 Task: Look for space in Kurume, Japan from 4th June, 2023 to 8th June, 2023 for 2 adults in price range Rs.8000 to Rs.16000. Place can be private room with 1  bedroom having 1 bed and 1 bathroom. Property type can be house, flat, guest house, hotel. Booking option can be shelf check-in. Required host language is English.
Action: Mouse moved to (467, 111)
Screenshot: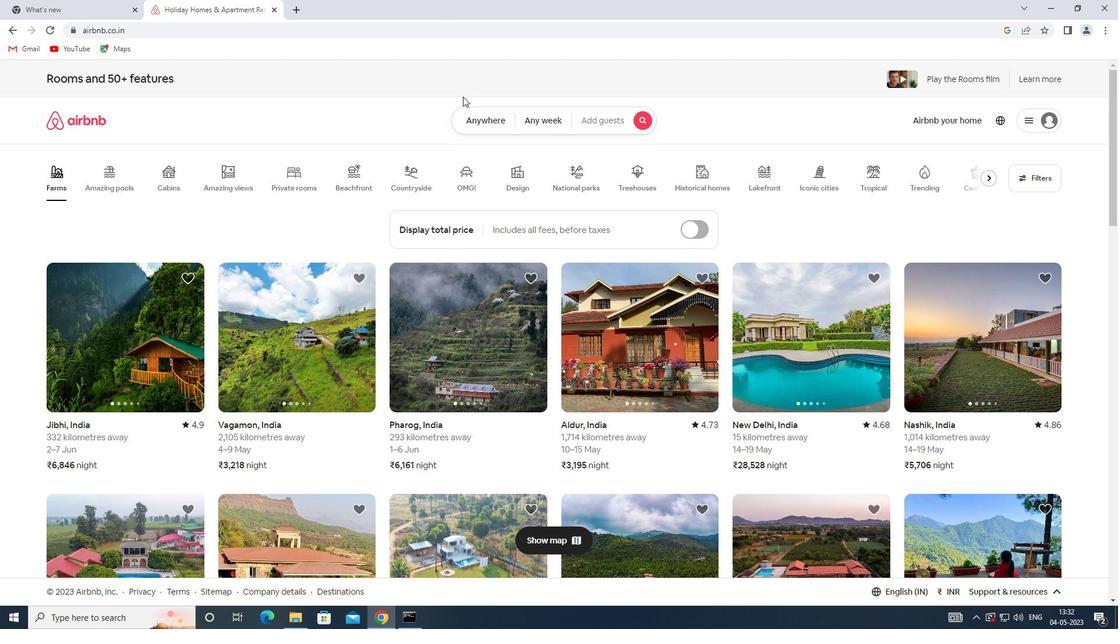 
Action: Mouse pressed left at (467, 111)
Screenshot: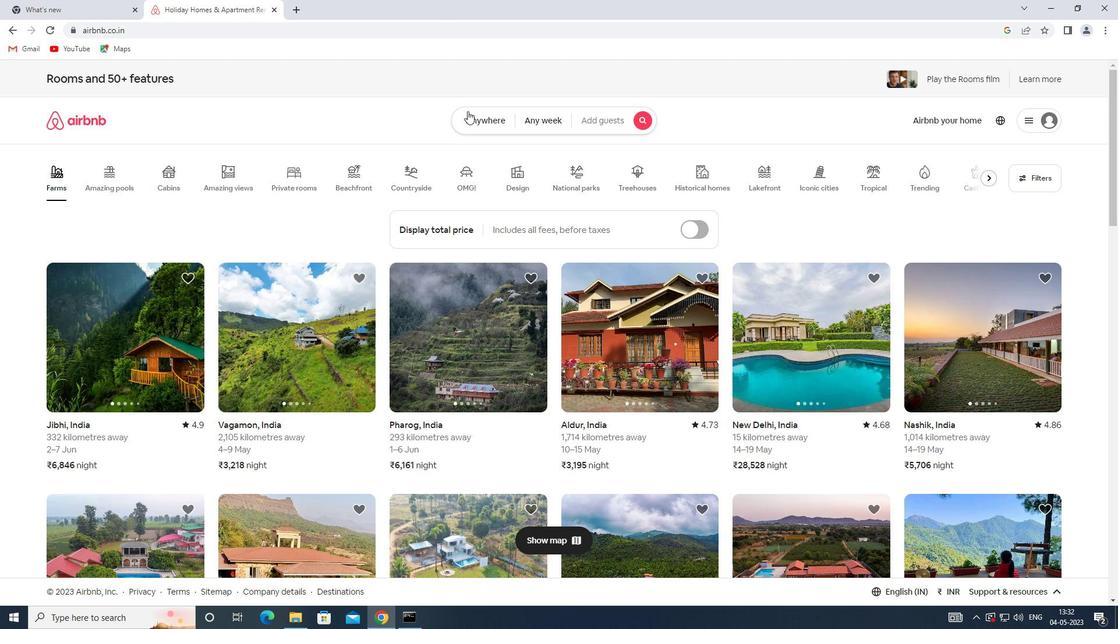 
Action: Mouse moved to (378, 155)
Screenshot: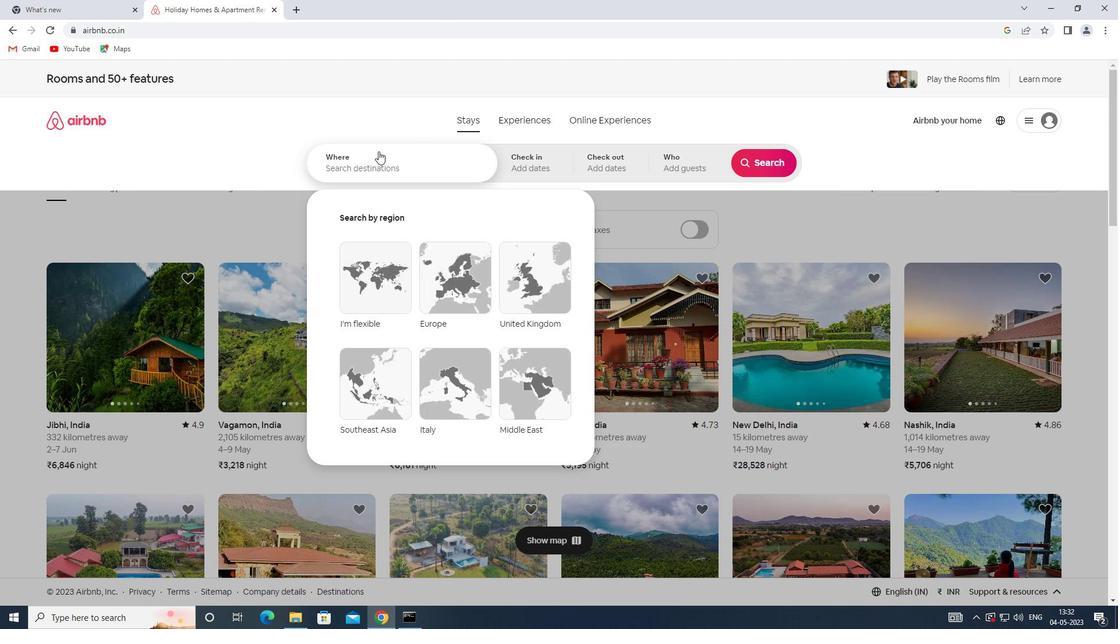 
Action: Mouse pressed left at (378, 155)
Screenshot: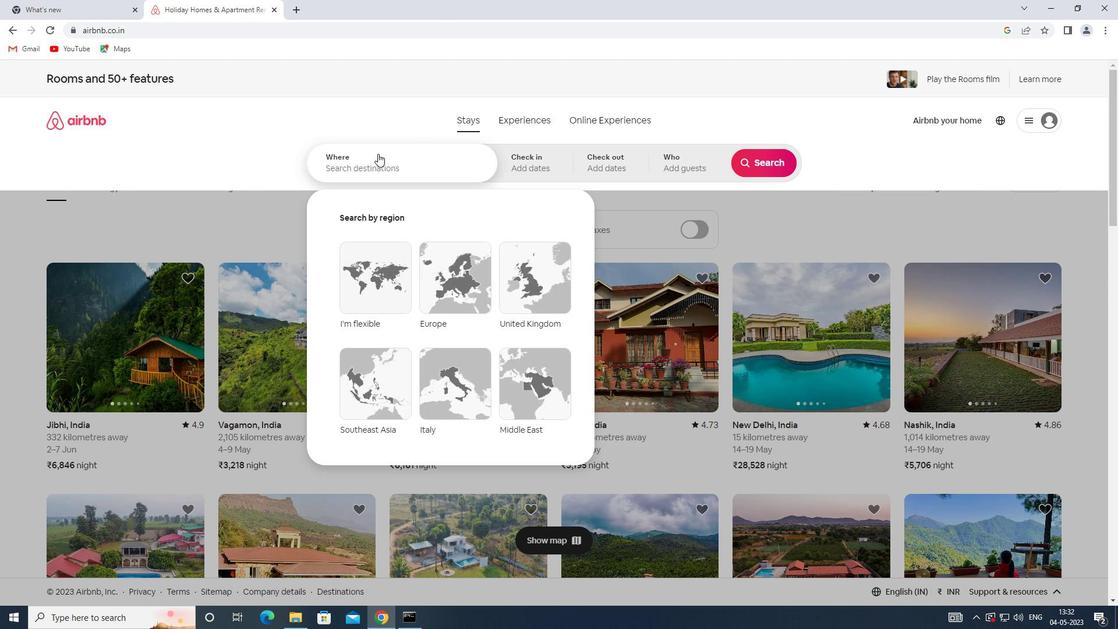 
Action: Mouse moved to (377, 156)
Screenshot: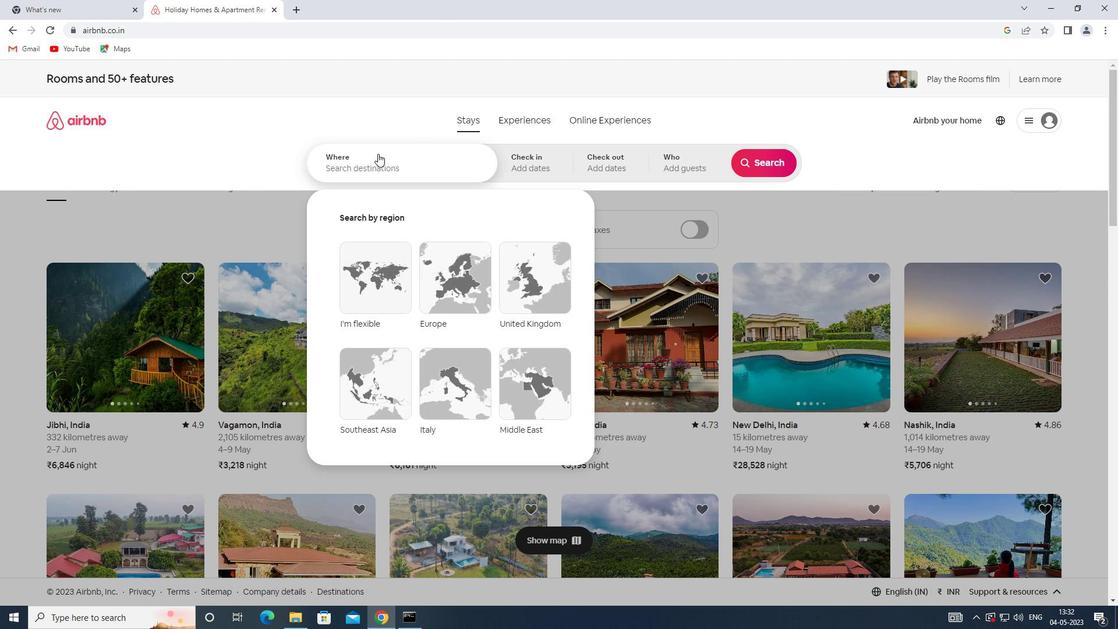 
Action: Key pressed <Key.shift>KURUME,<Key.shift><Key.shift><Key.shift><Key.shift><Key.shift><Key.shift><Key.shift>JAPA
Screenshot: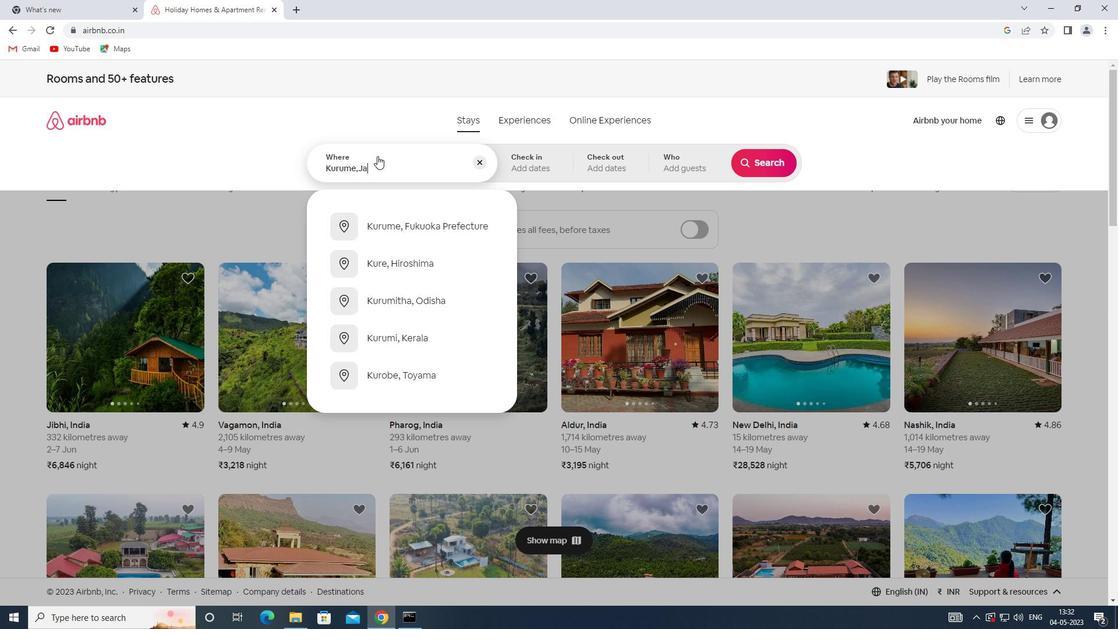 
Action: Mouse moved to (356, 156)
Screenshot: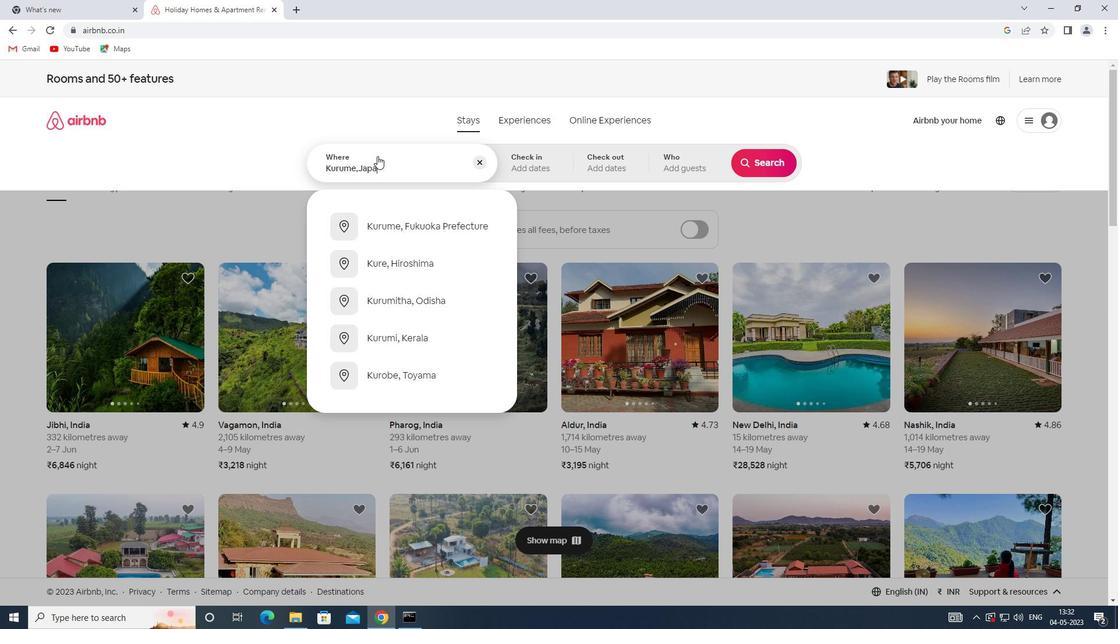 
Action: Key pressed N
Screenshot: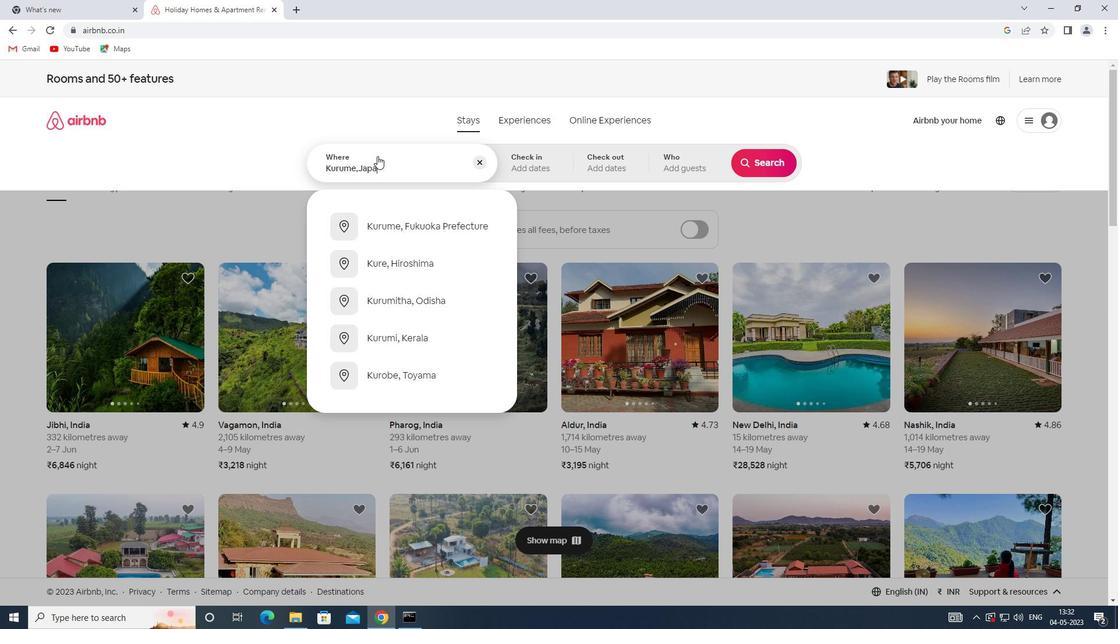 
Action: Mouse moved to (559, 171)
Screenshot: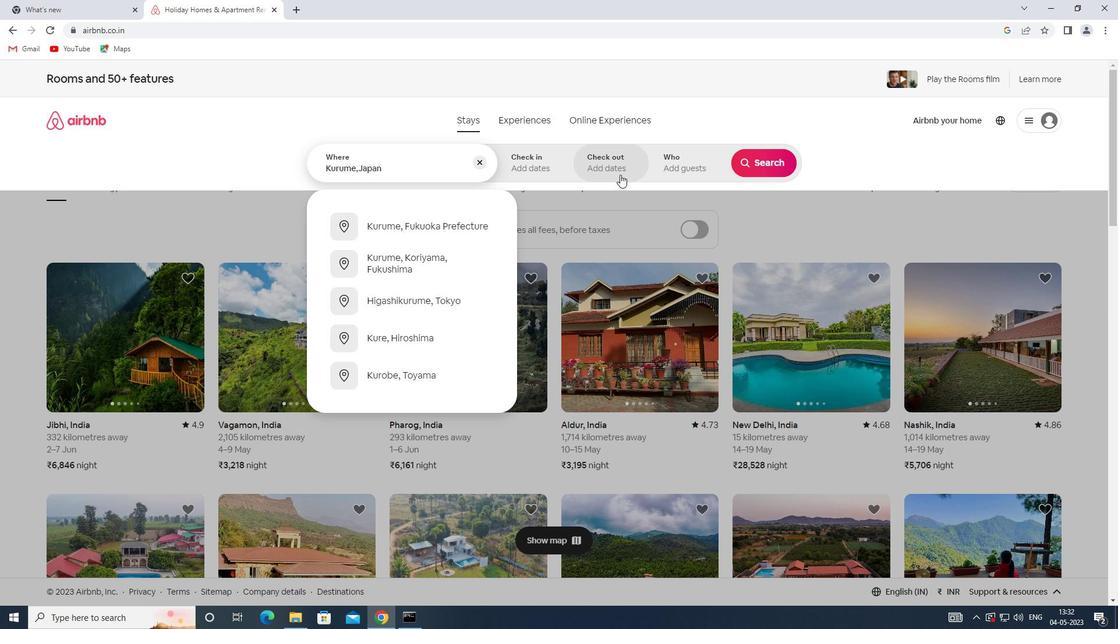 
Action: Mouse pressed left at (559, 171)
Screenshot: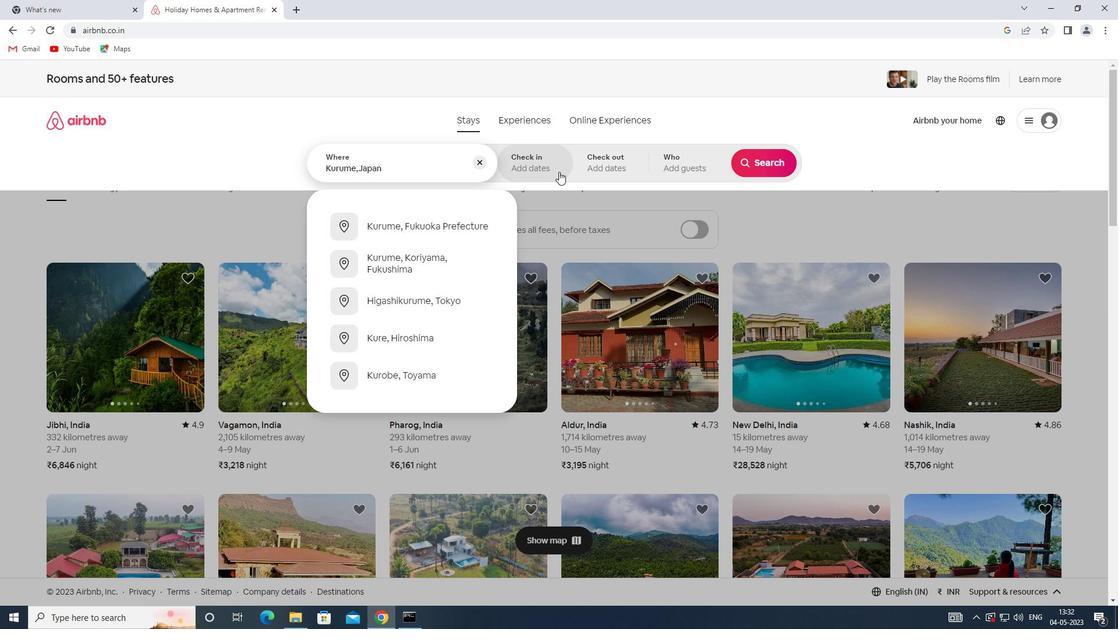 
Action: Mouse moved to (586, 332)
Screenshot: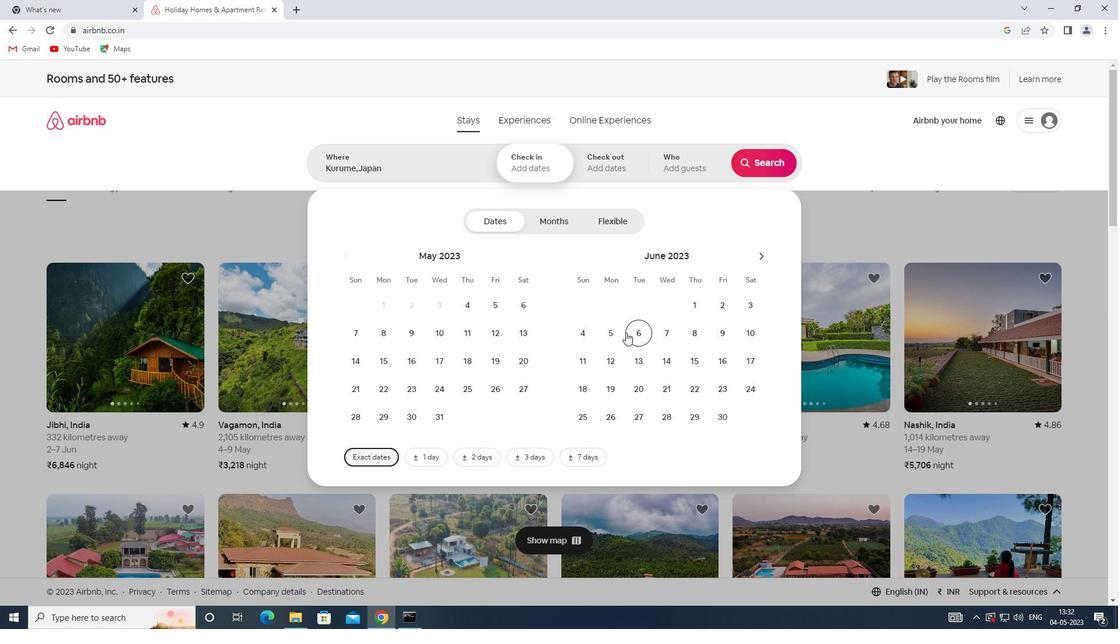 
Action: Mouse pressed left at (586, 332)
Screenshot: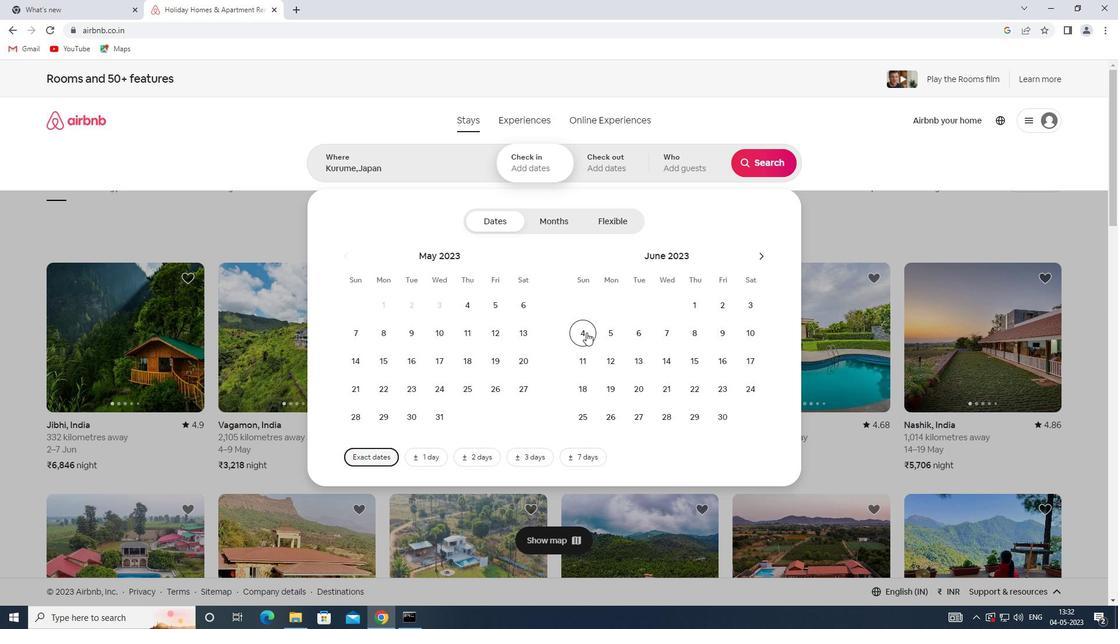 
Action: Mouse moved to (703, 338)
Screenshot: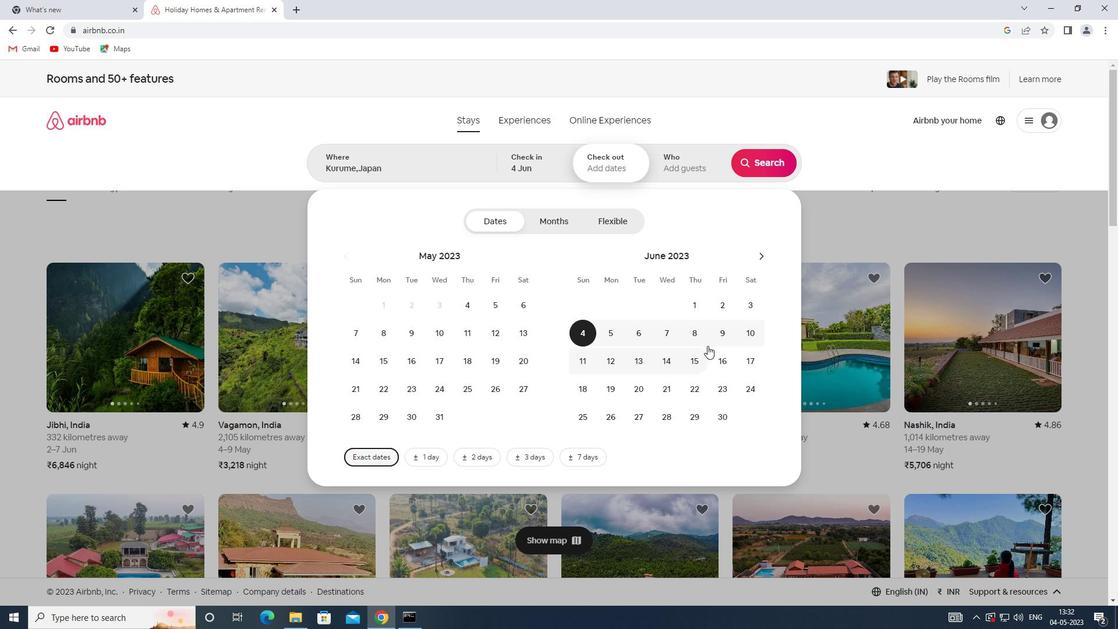 
Action: Mouse pressed left at (703, 338)
Screenshot: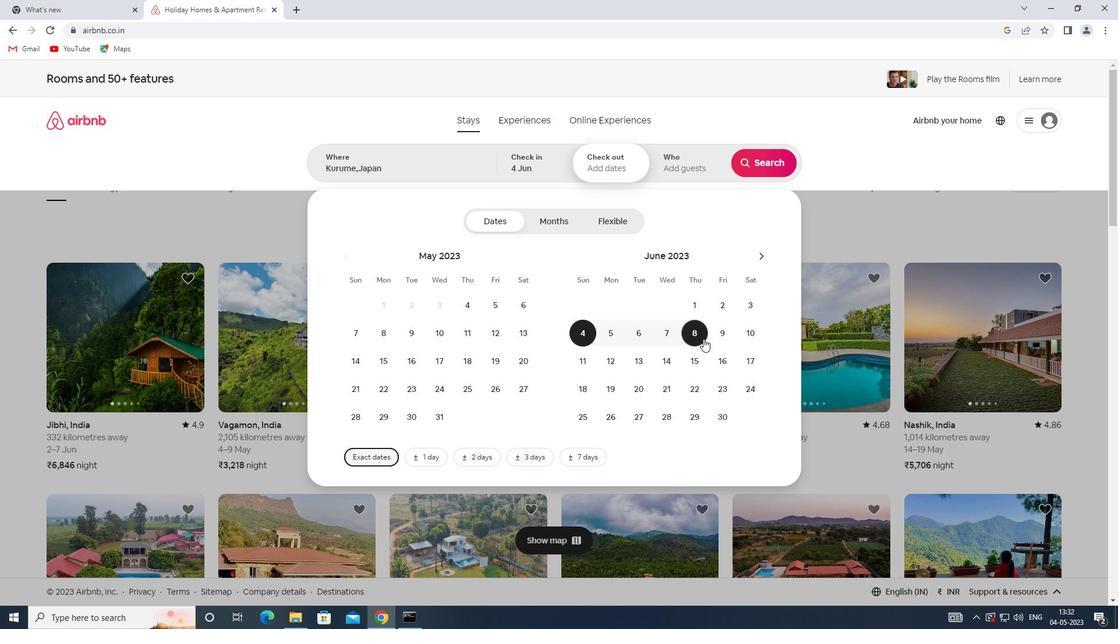 
Action: Mouse moved to (685, 157)
Screenshot: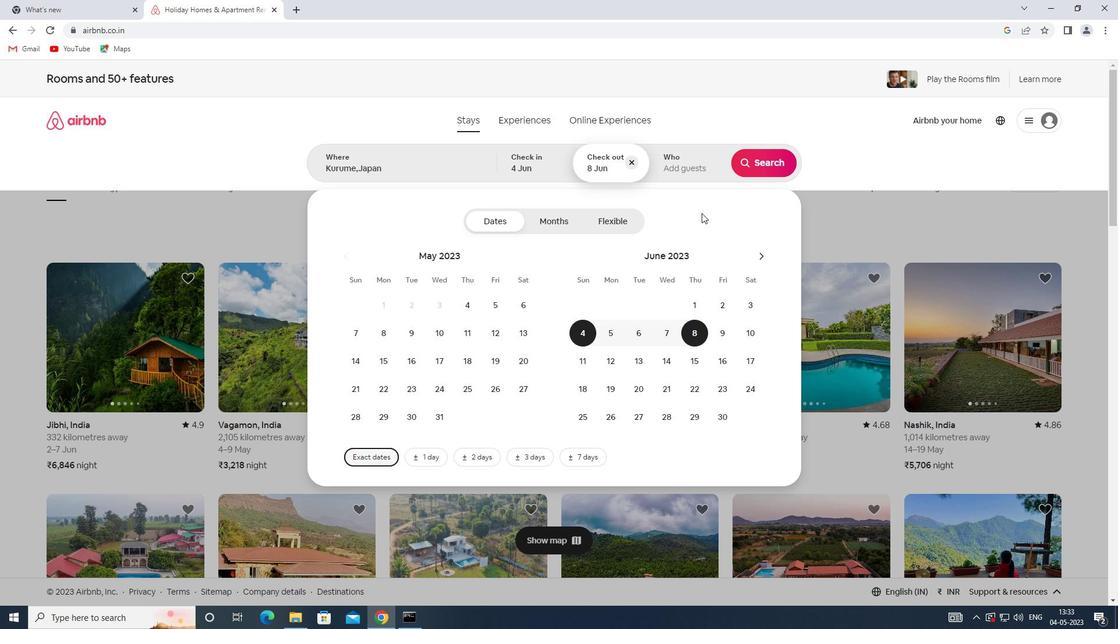 
Action: Mouse pressed left at (685, 157)
Screenshot: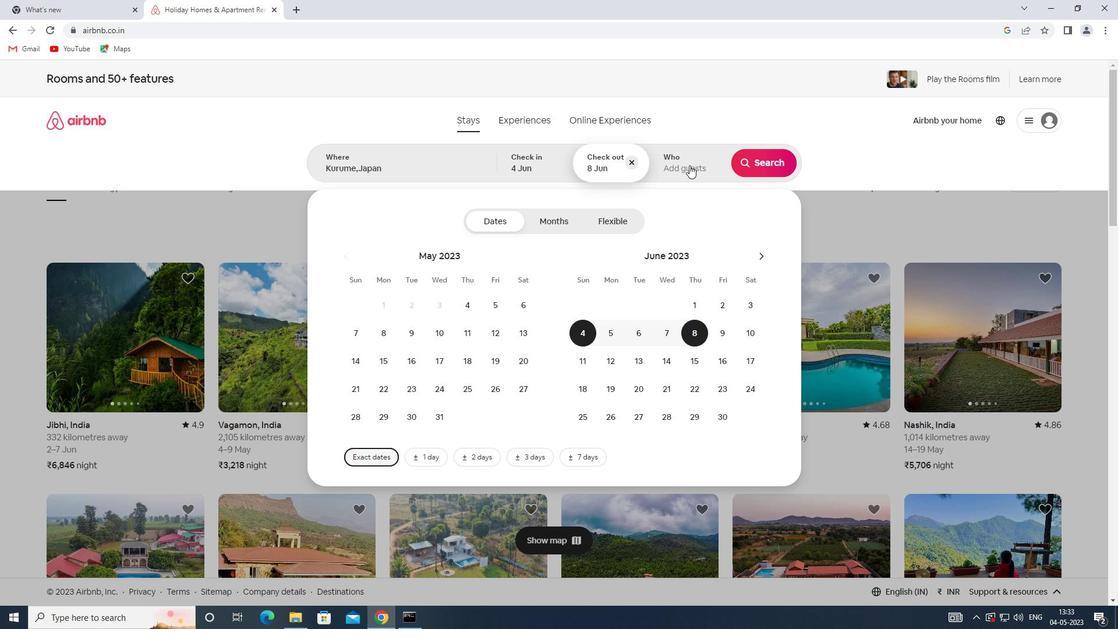 
Action: Mouse moved to (770, 224)
Screenshot: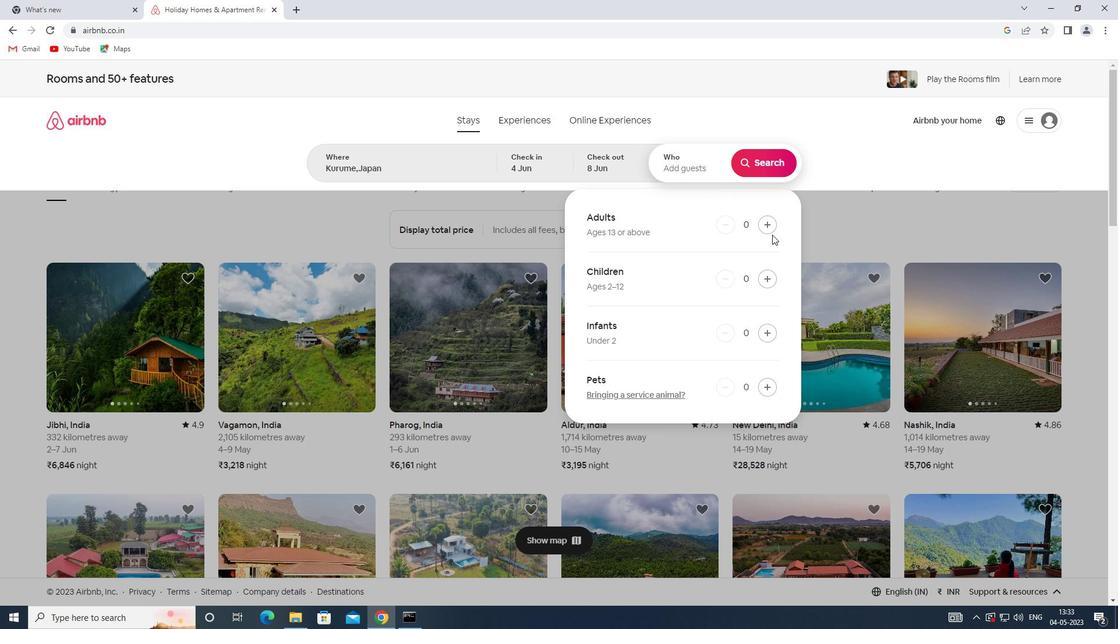 
Action: Mouse pressed left at (770, 224)
Screenshot: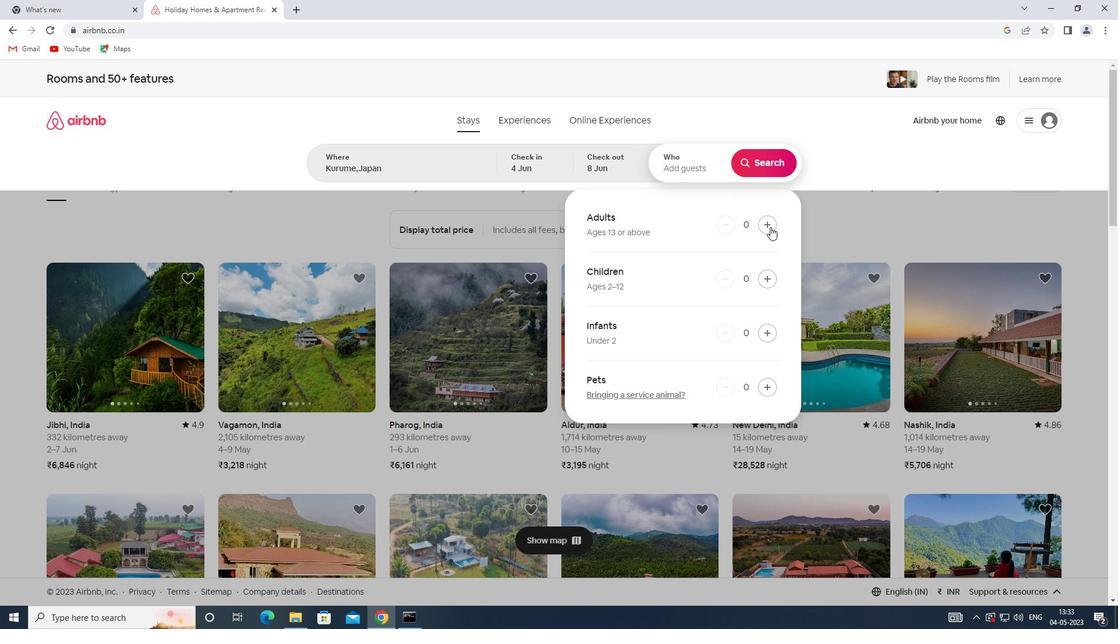 
Action: Mouse pressed left at (770, 224)
Screenshot: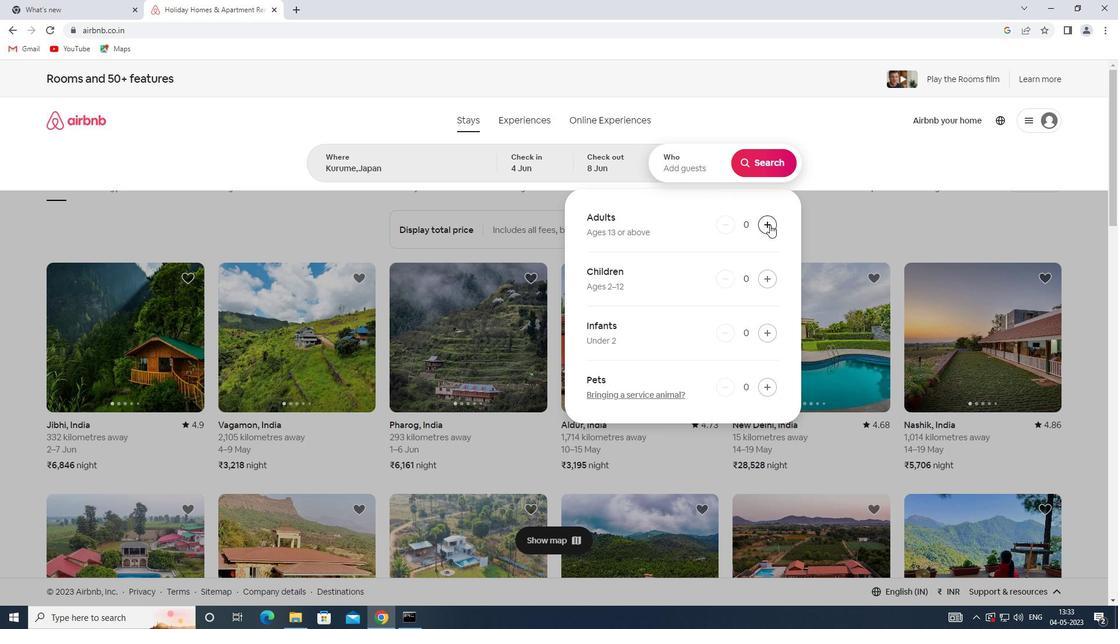 
Action: Mouse moved to (768, 164)
Screenshot: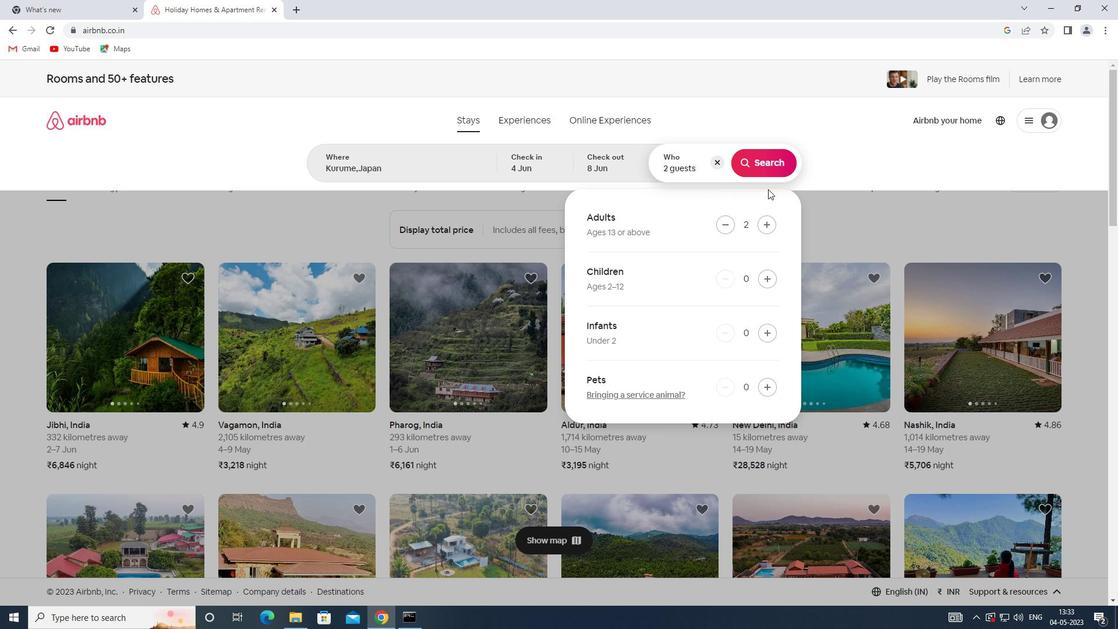 
Action: Mouse pressed left at (768, 164)
Screenshot: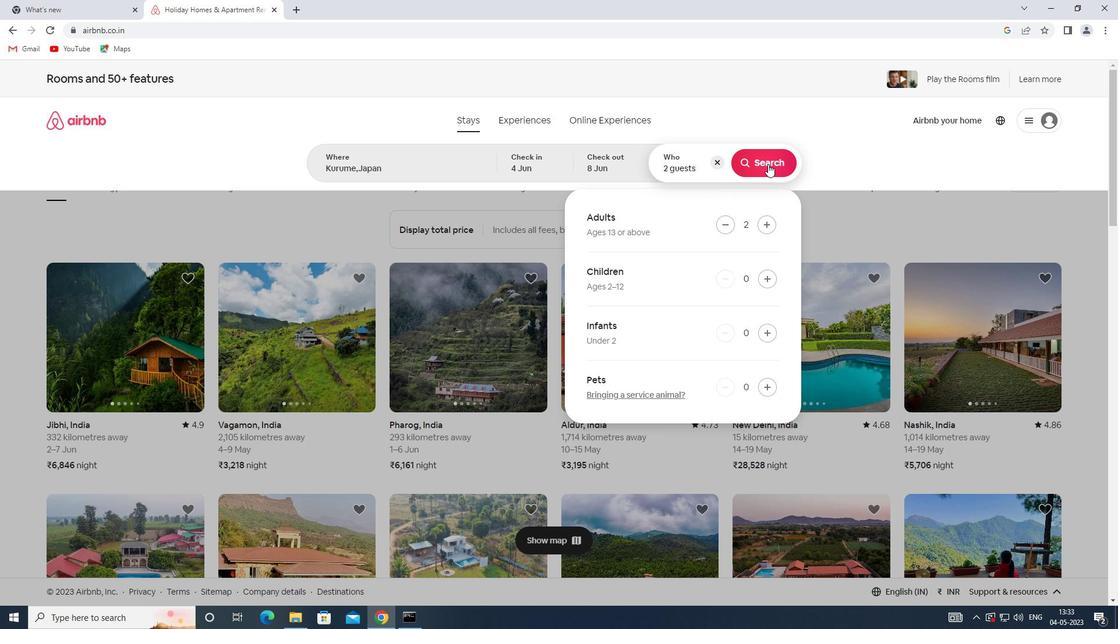 
Action: Mouse moved to (1072, 126)
Screenshot: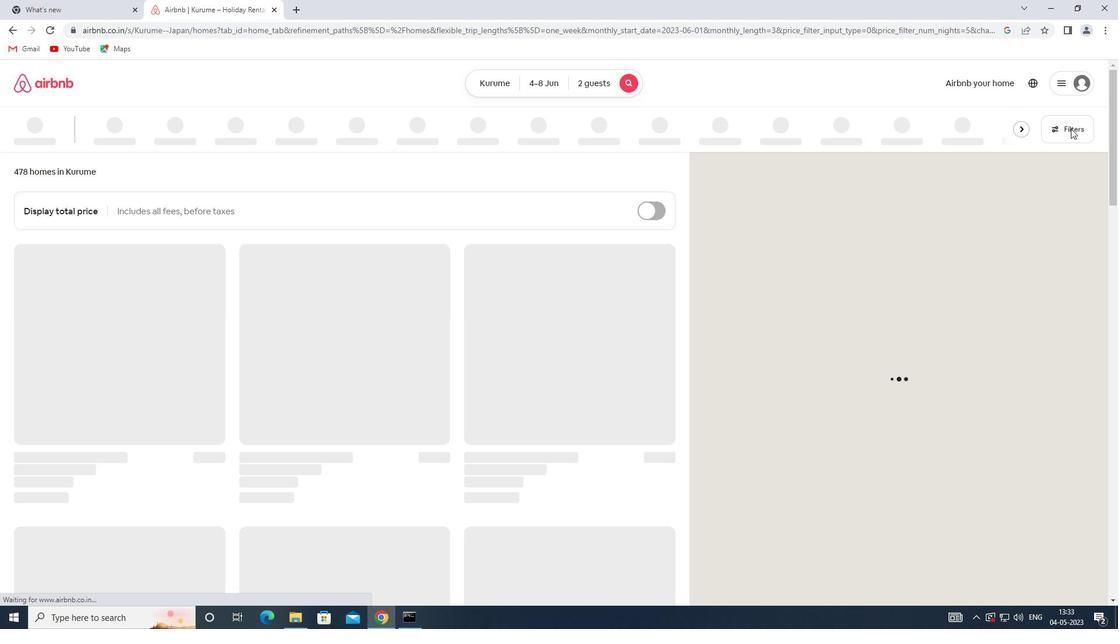 
Action: Mouse pressed left at (1072, 126)
Screenshot: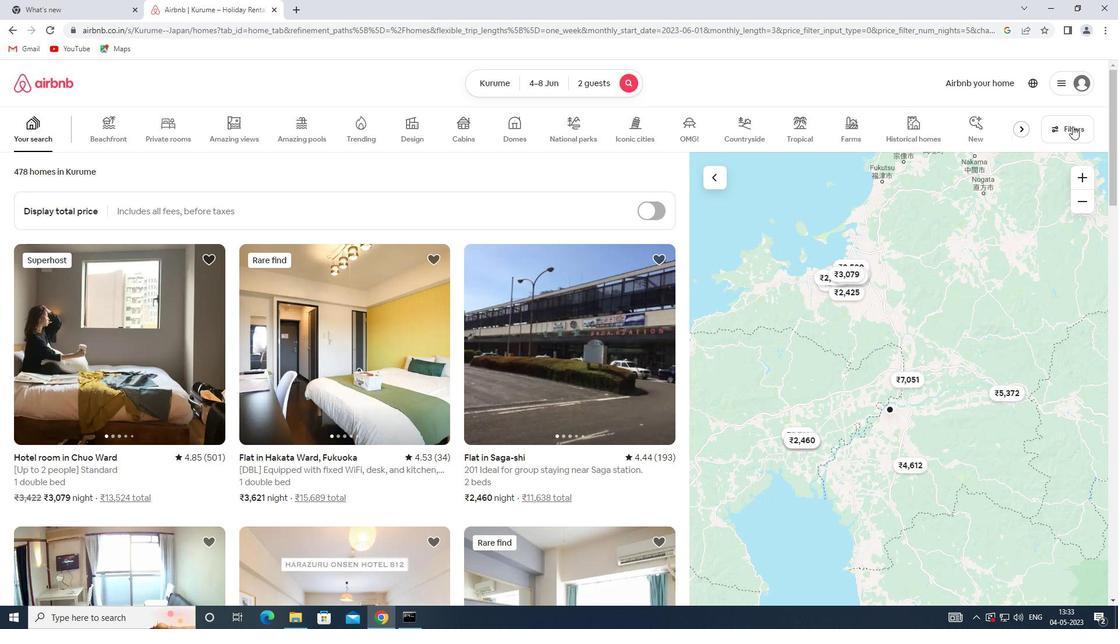 
Action: Mouse moved to (401, 280)
Screenshot: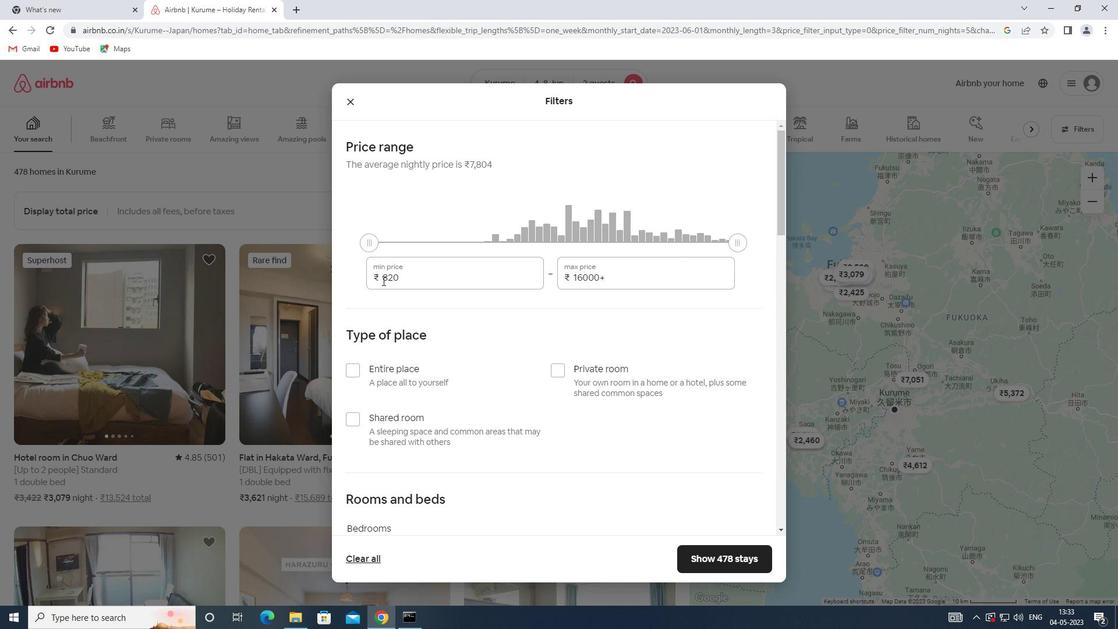 
Action: Mouse pressed left at (401, 280)
Screenshot: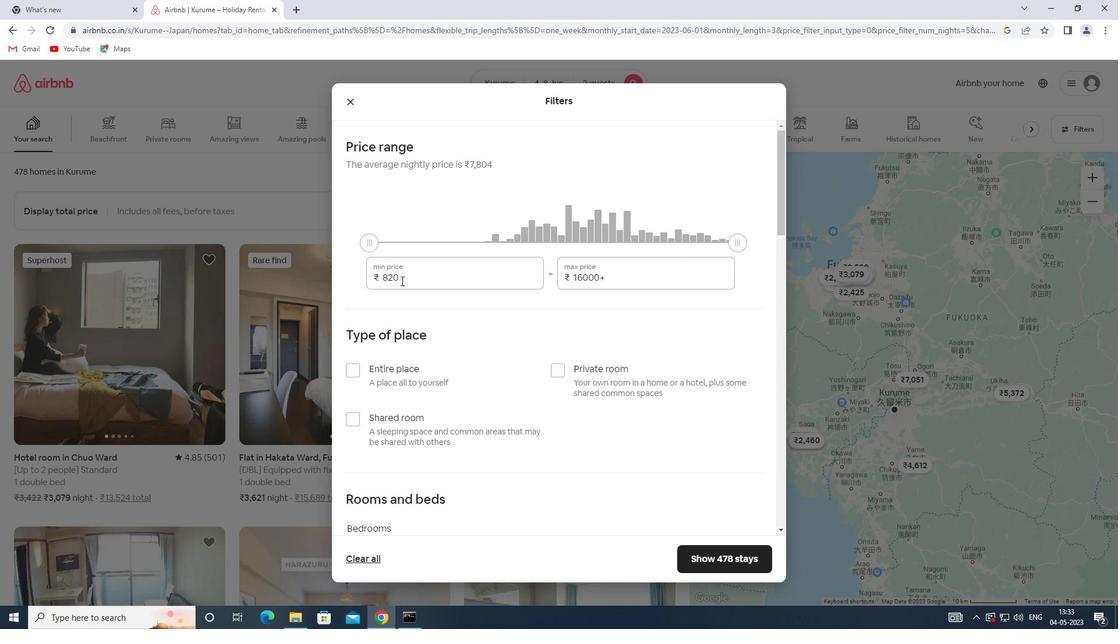 
Action: Mouse moved to (382, 277)
Screenshot: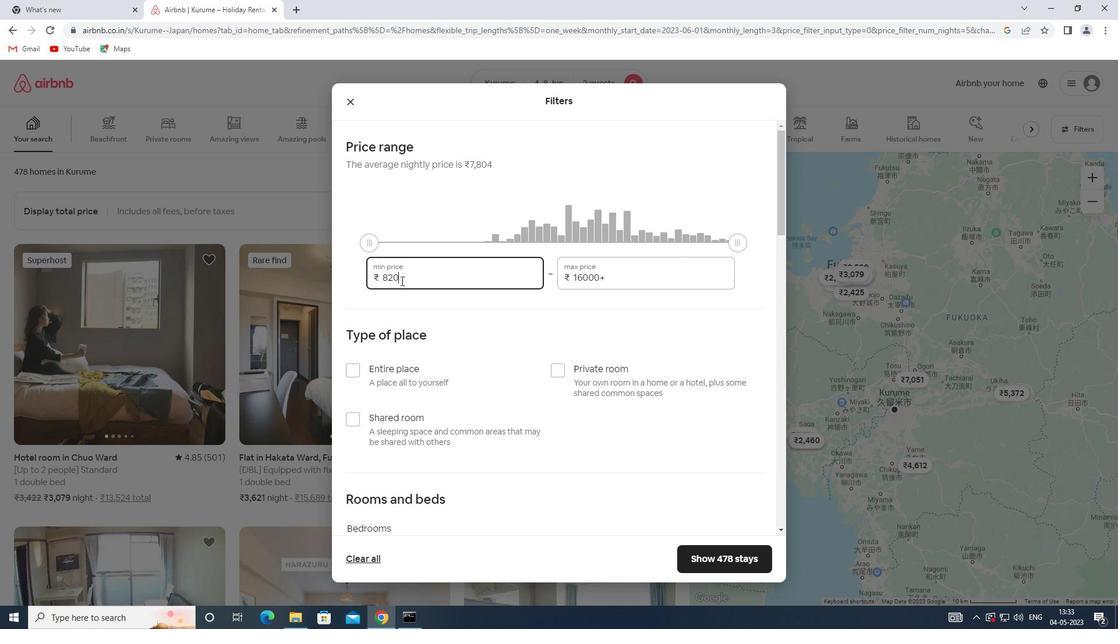
Action: Key pressed 8
Screenshot: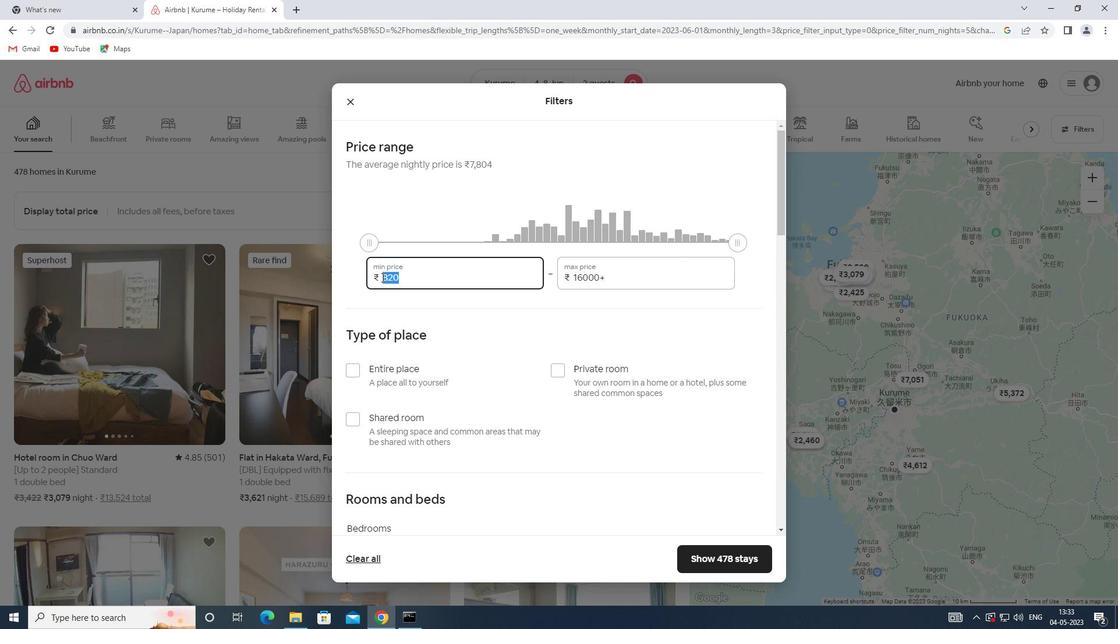 
Action: Mouse moved to (381, 276)
Screenshot: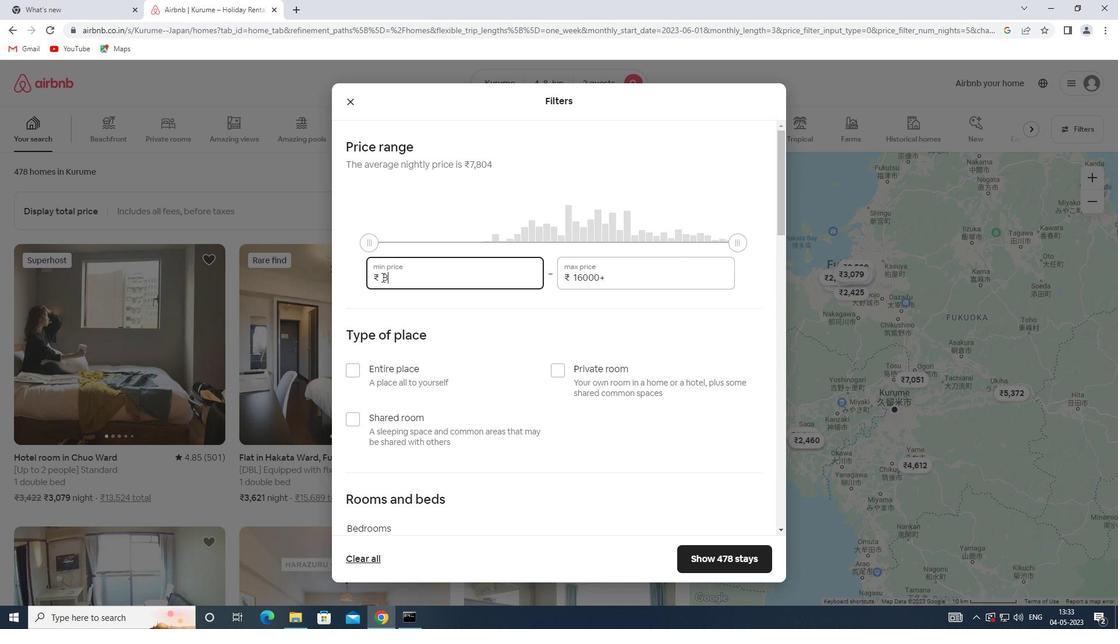 
Action: Key pressed 00
Screenshot: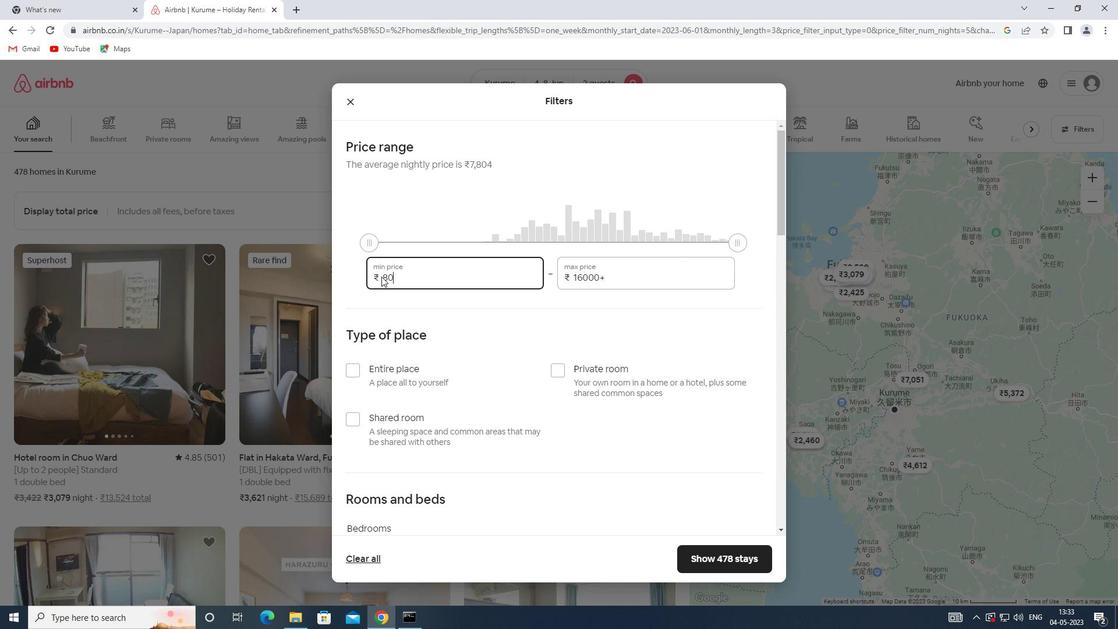 
Action: Mouse moved to (387, 275)
Screenshot: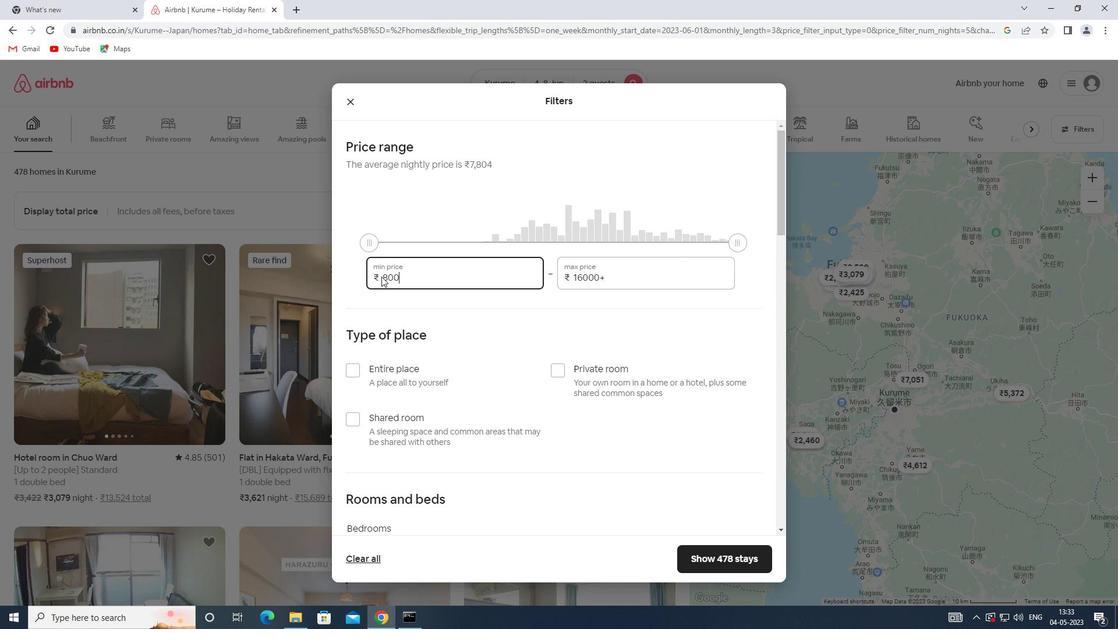 
Action: Key pressed 0
Screenshot: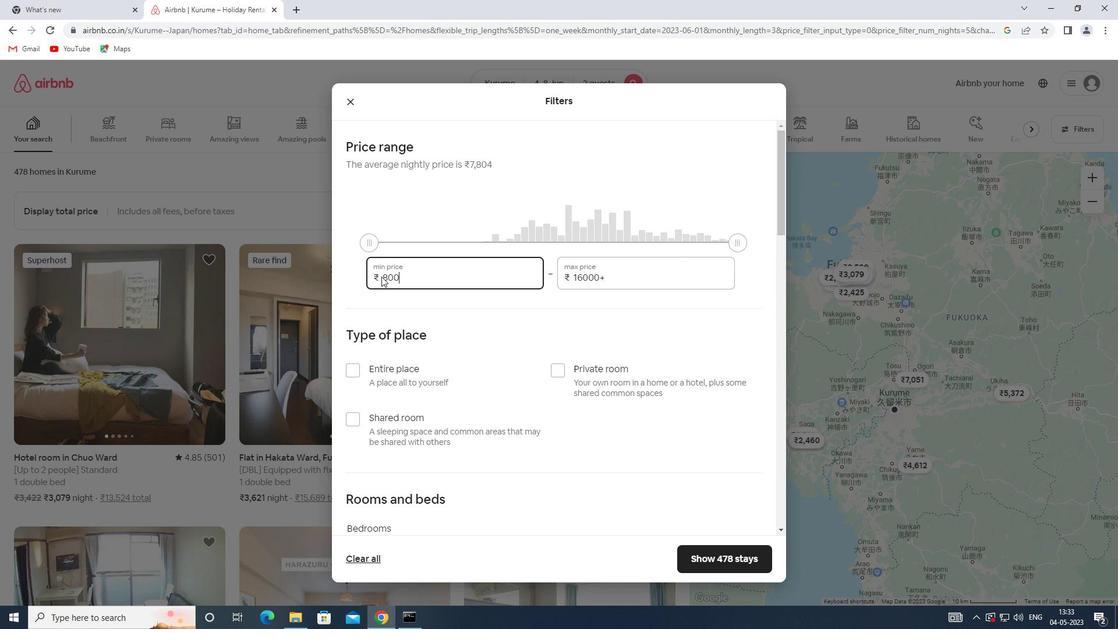 
Action: Mouse moved to (607, 278)
Screenshot: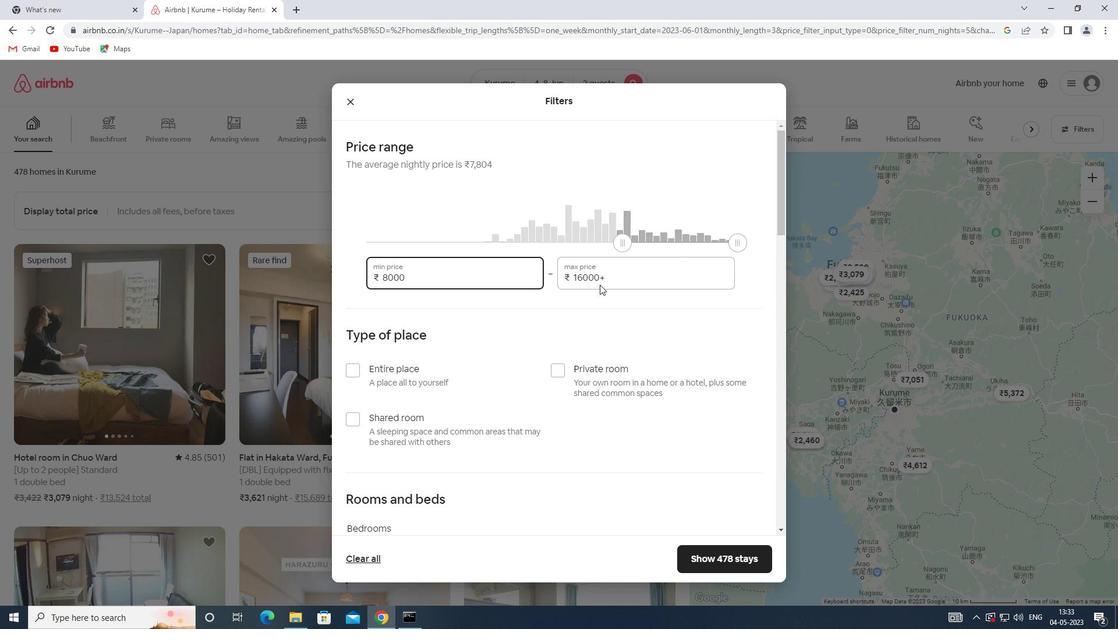 
Action: Mouse pressed left at (607, 278)
Screenshot: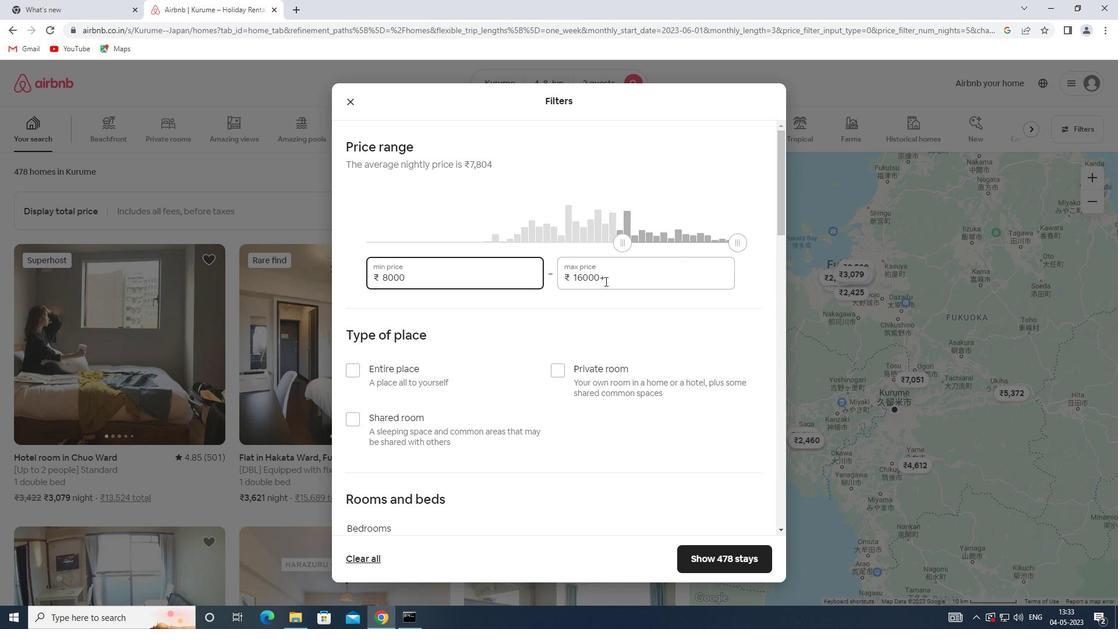 
Action: Mouse moved to (525, 276)
Screenshot: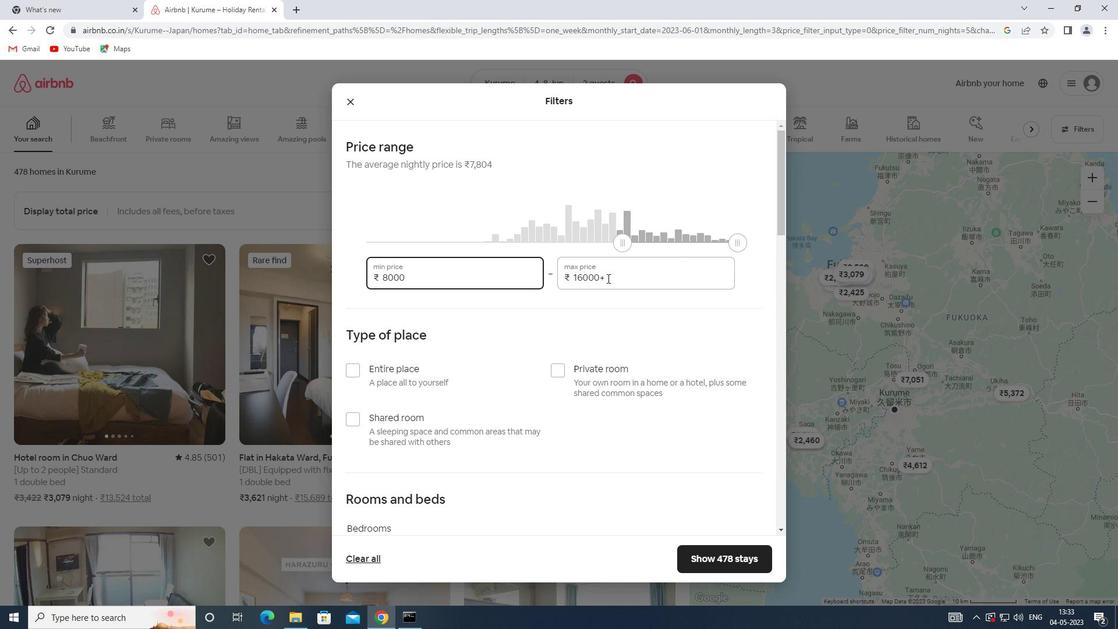 
Action: Key pressed 16000
Screenshot: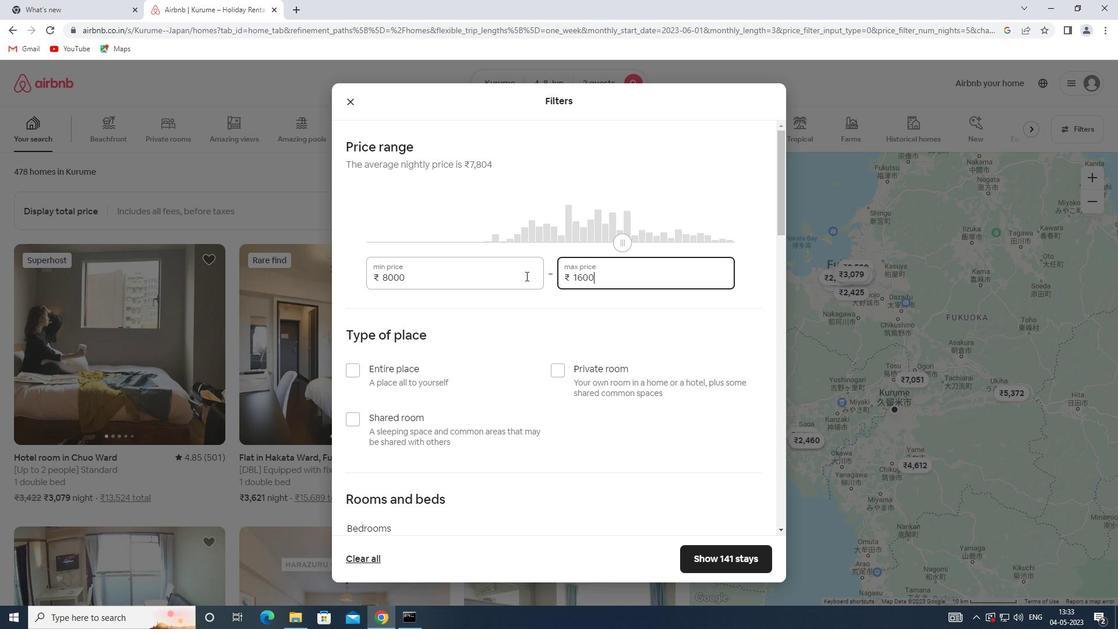 
Action: Mouse moved to (537, 284)
Screenshot: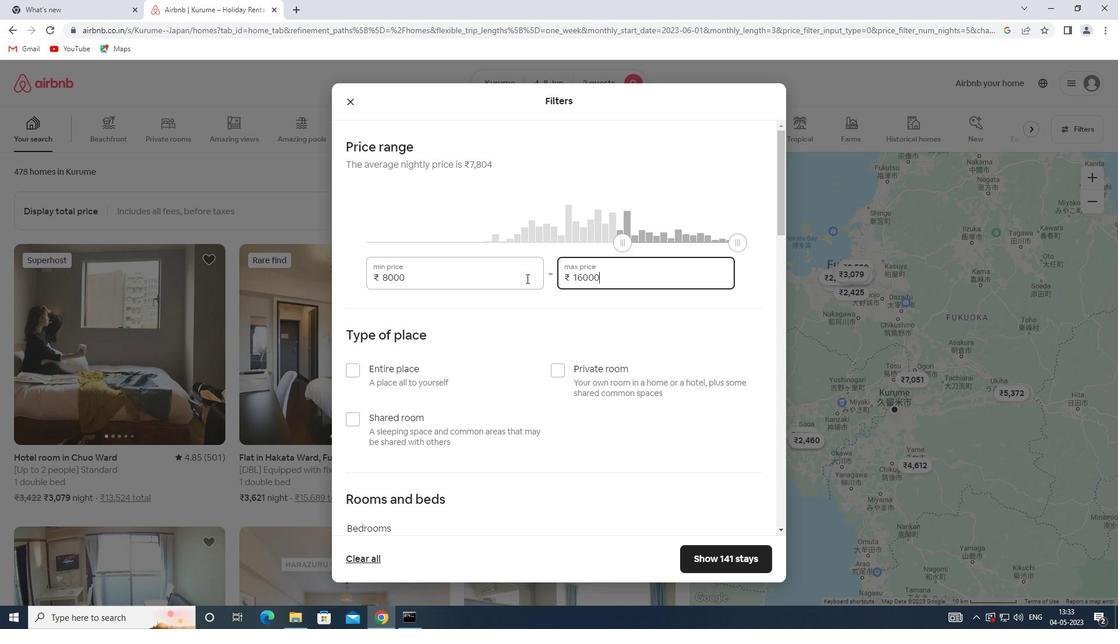 
Action: Mouse scrolled (537, 284) with delta (0, 0)
Screenshot: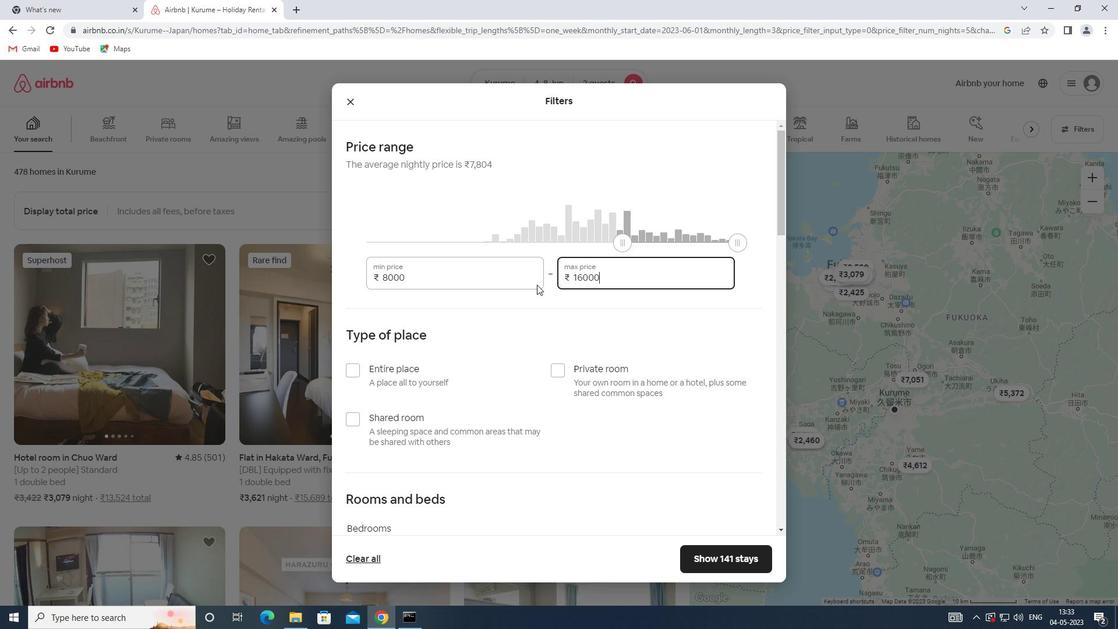 
Action: Mouse scrolled (537, 284) with delta (0, 0)
Screenshot: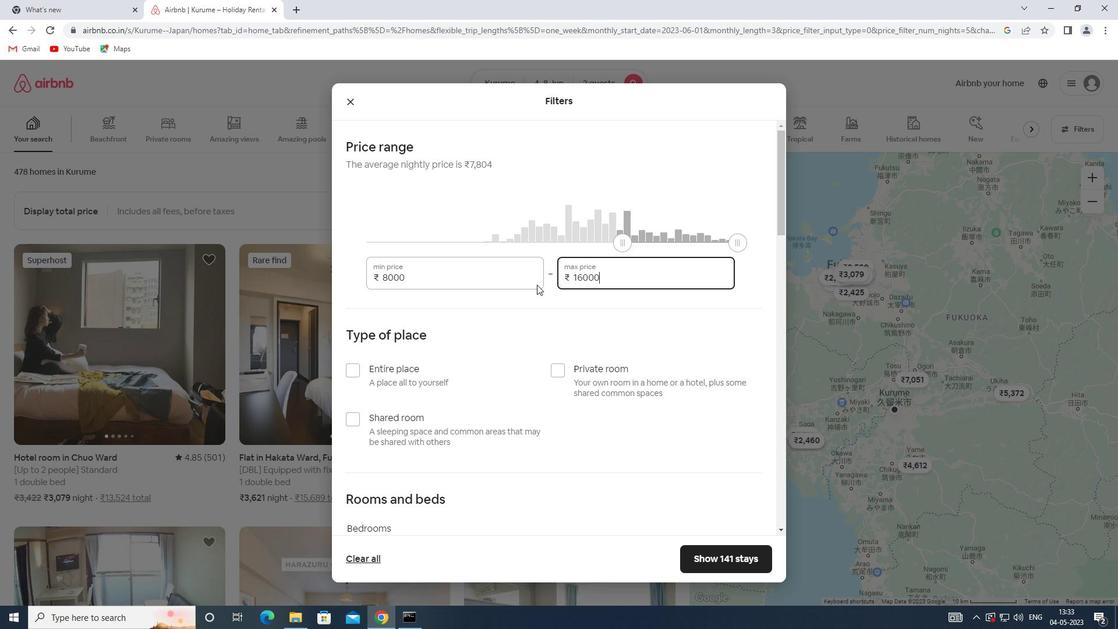 
Action: Mouse moved to (558, 253)
Screenshot: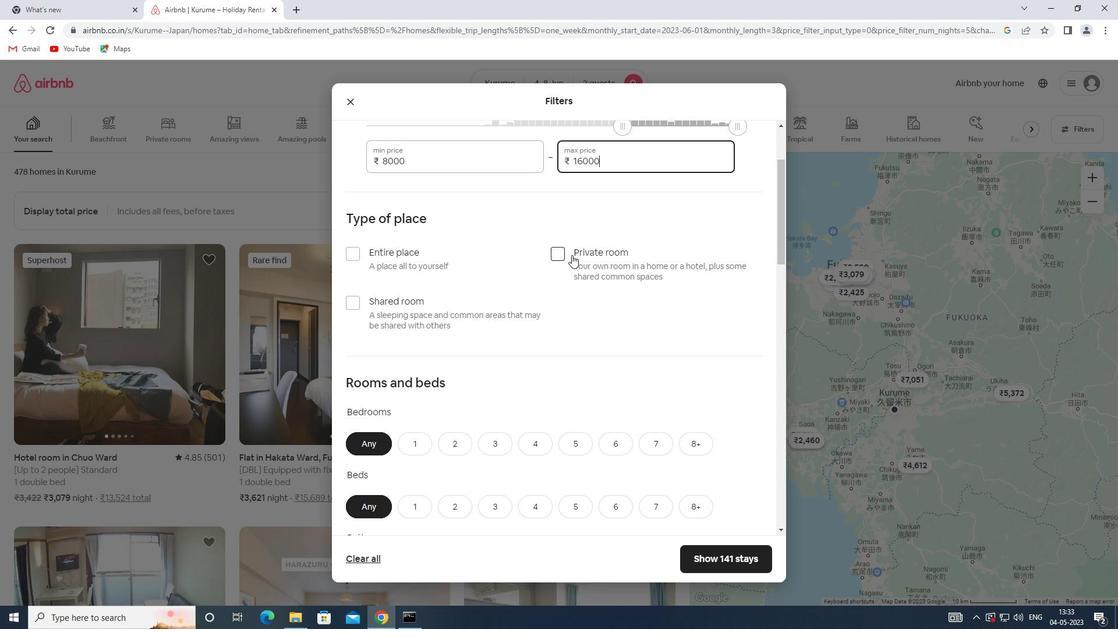 
Action: Mouse pressed left at (558, 253)
Screenshot: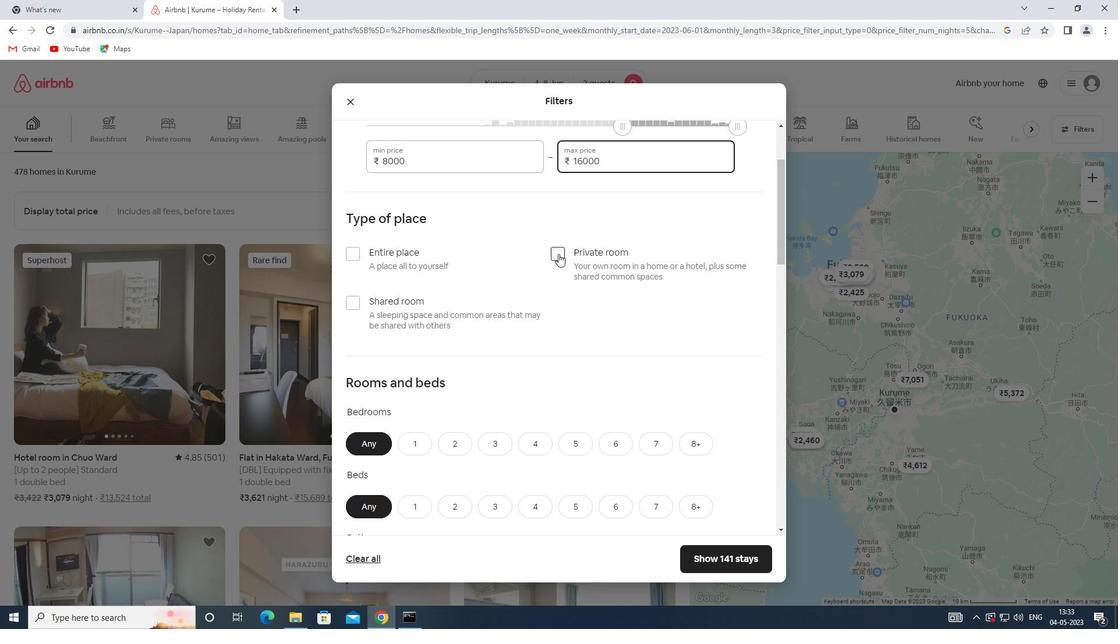 
Action: Mouse moved to (555, 253)
Screenshot: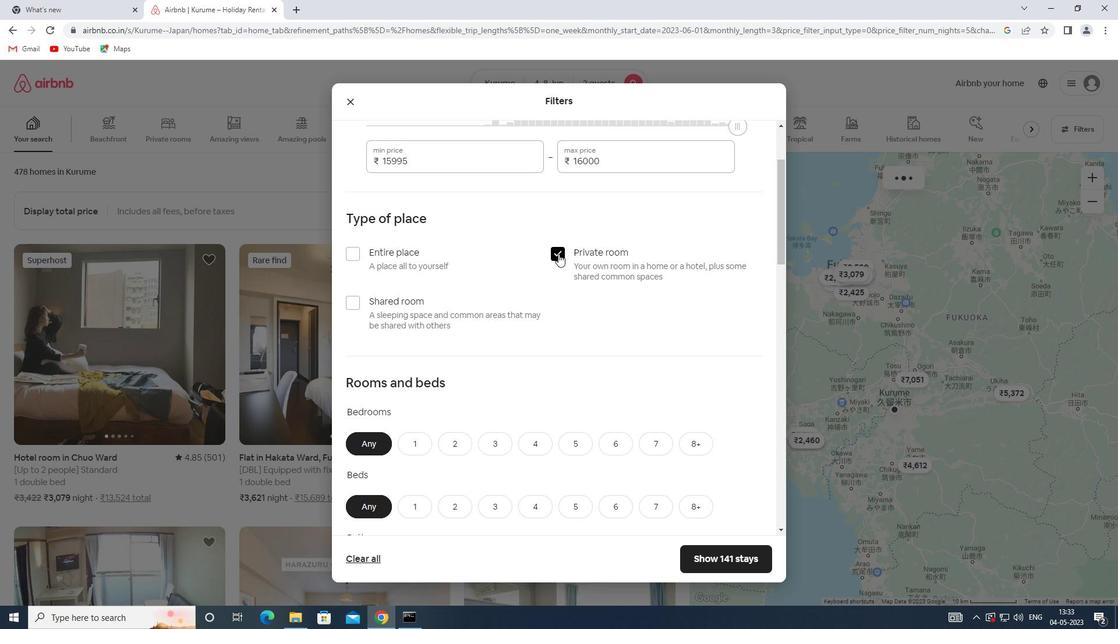 
Action: Mouse scrolled (555, 253) with delta (0, 0)
Screenshot: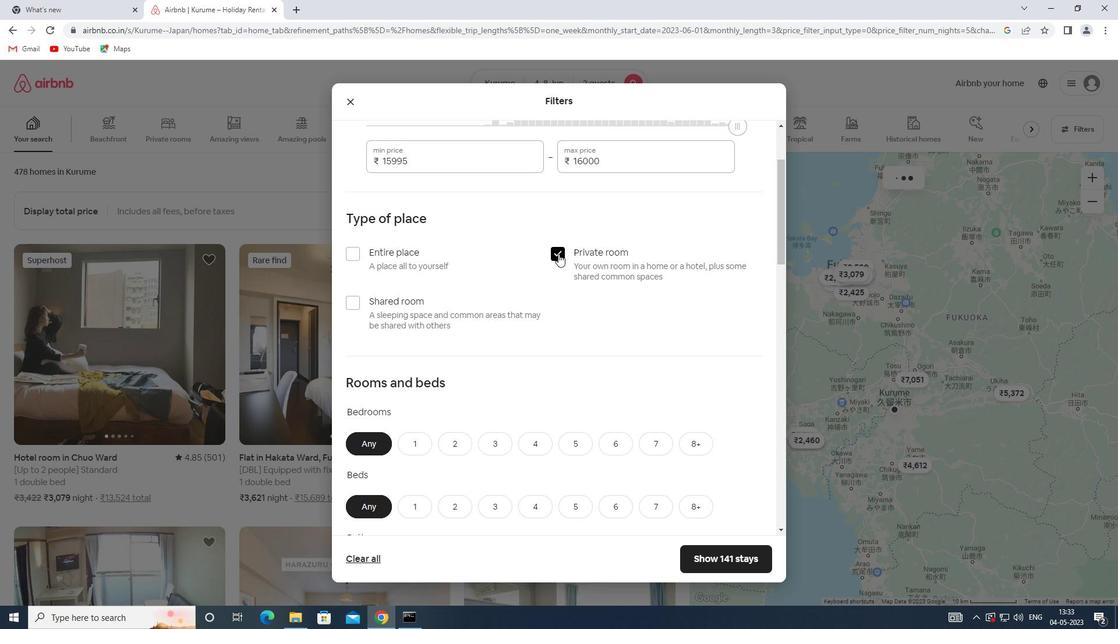 
Action: Mouse scrolled (555, 253) with delta (0, 0)
Screenshot: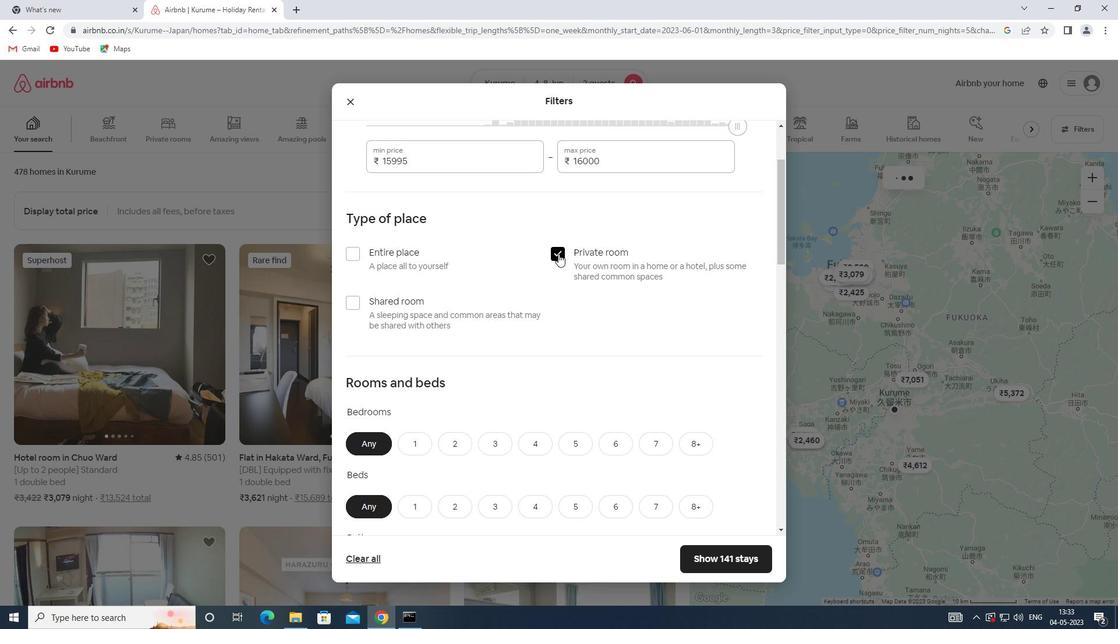 
Action: Mouse moved to (425, 323)
Screenshot: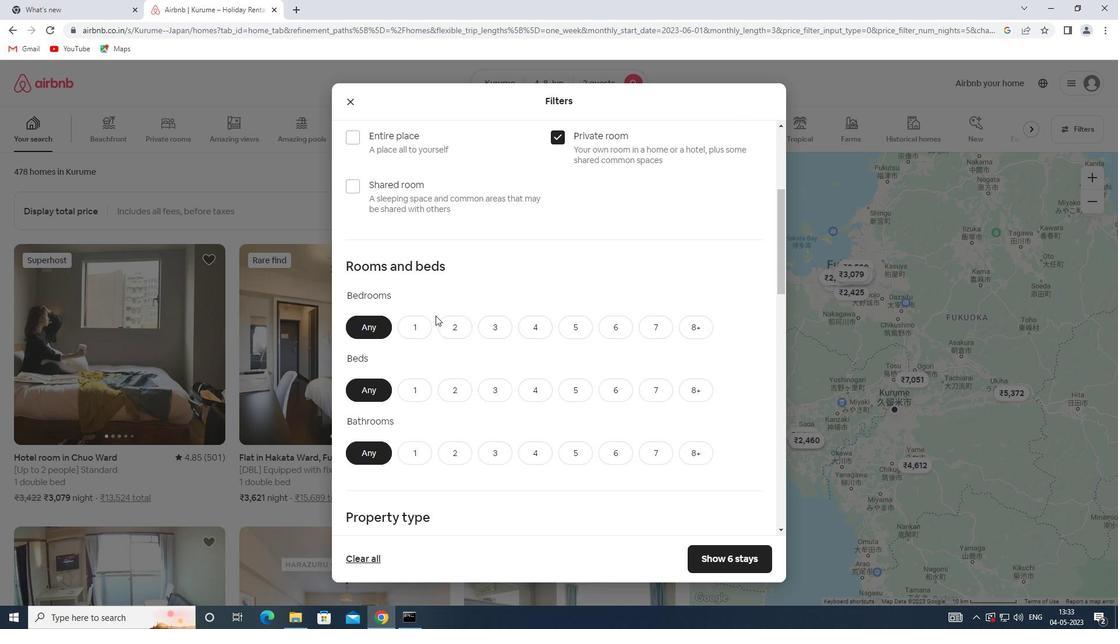 
Action: Mouse pressed left at (425, 323)
Screenshot: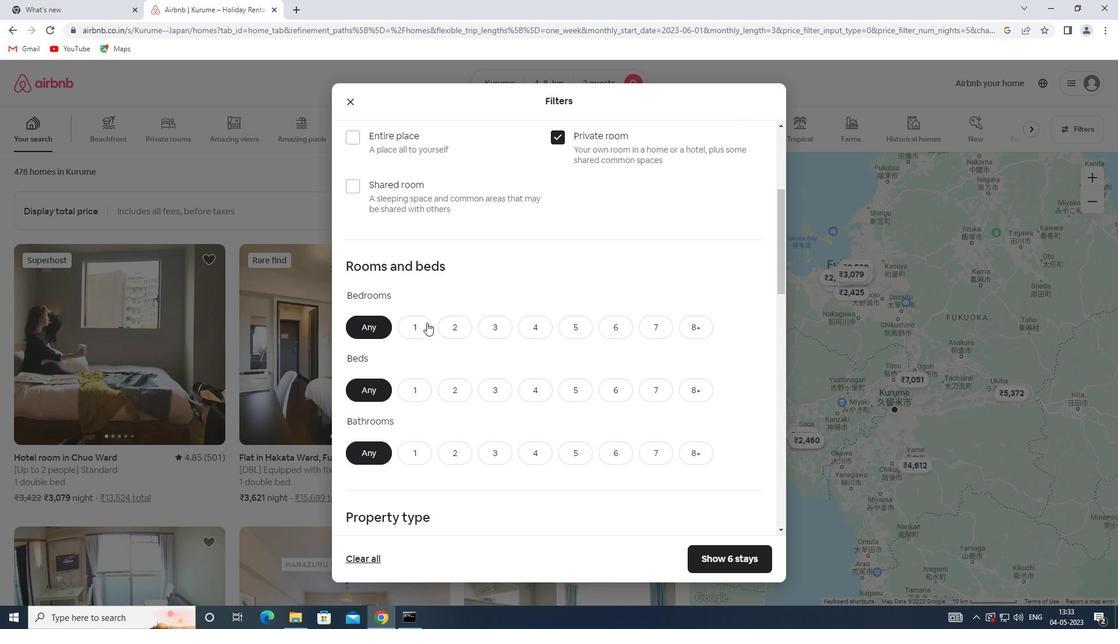 
Action: Mouse moved to (418, 389)
Screenshot: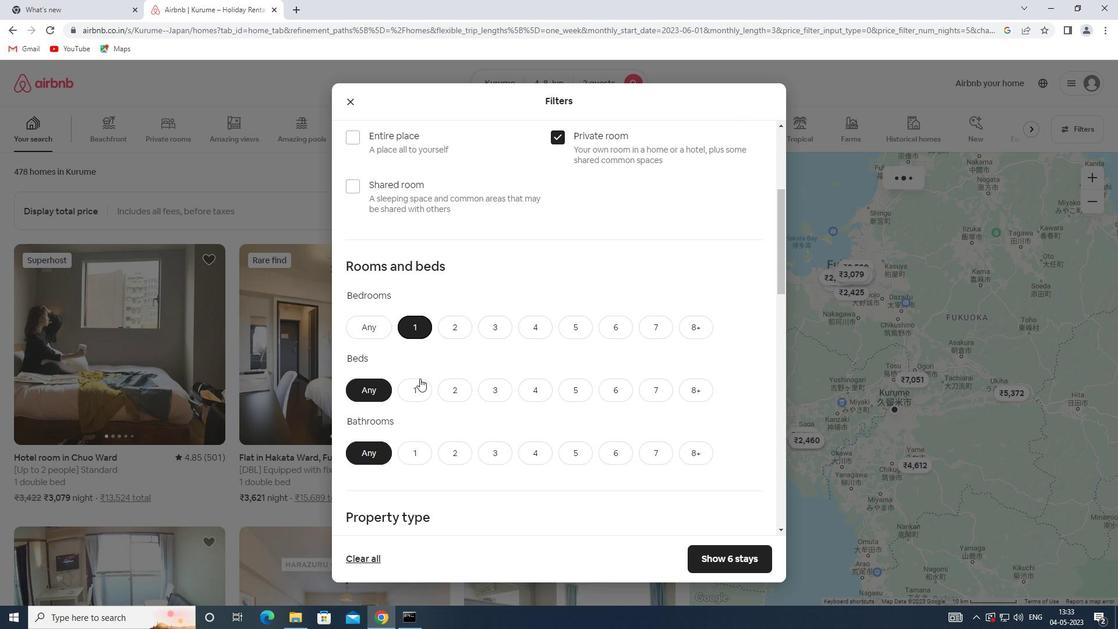 
Action: Mouse pressed left at (418, 389)
Screenshot: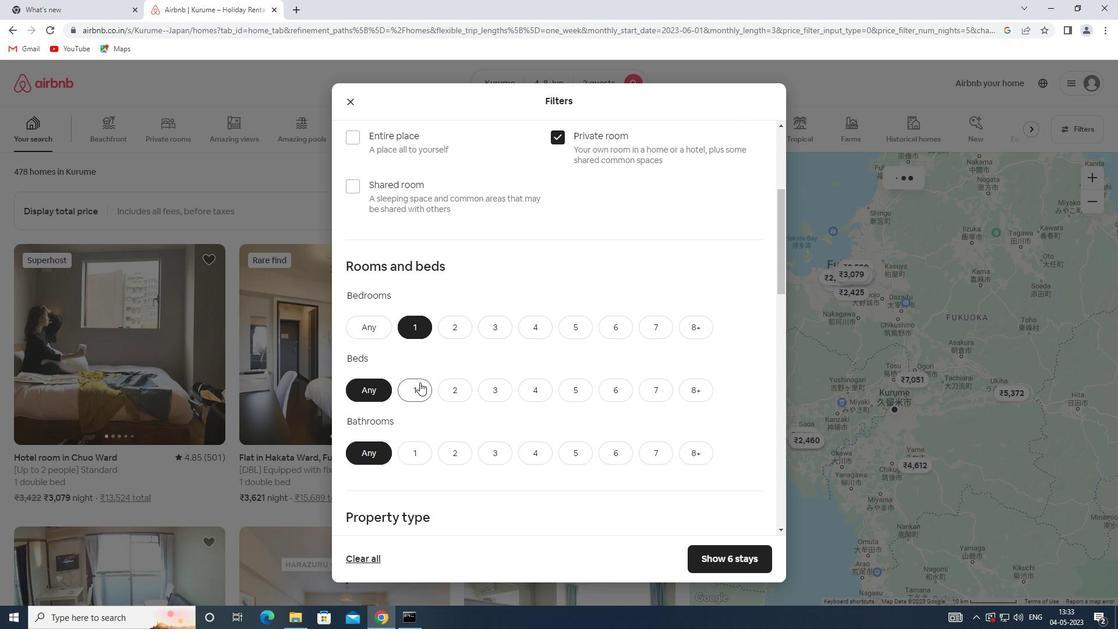 
Action: Mouse moved to (414, 449)
Screenshot: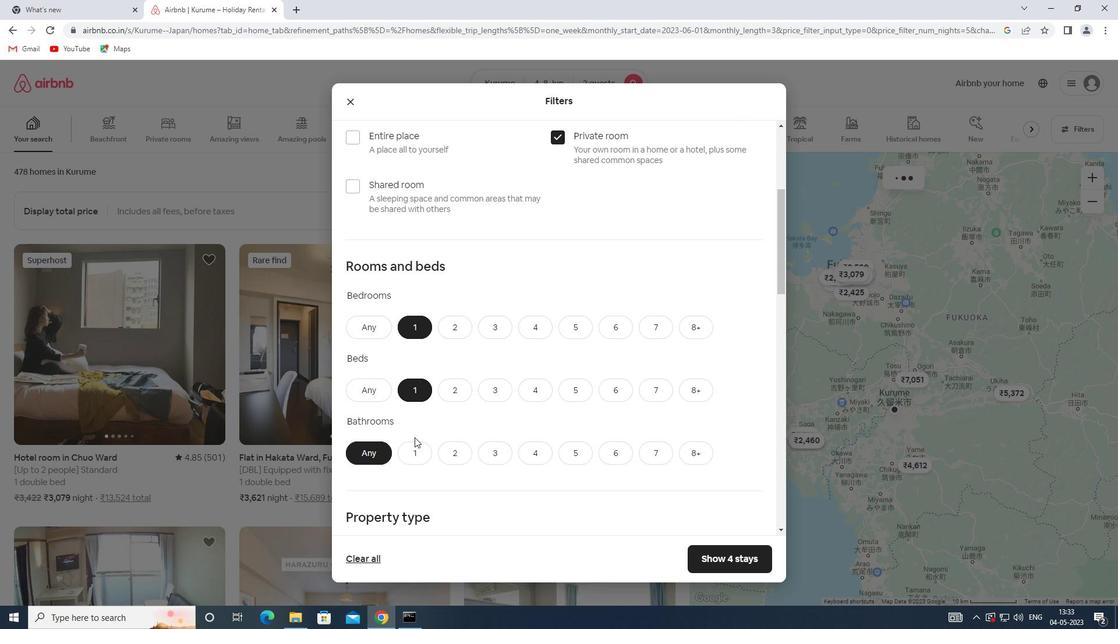 
Action: Mouse pressed left at (414, 449)
Screenshot: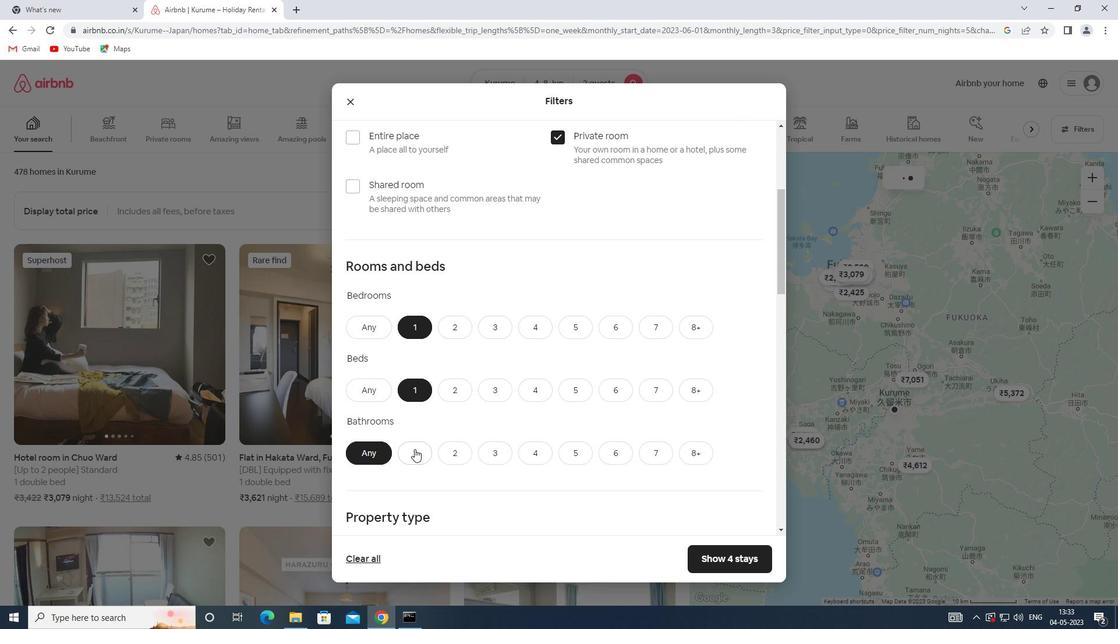 
Action: Mouse moved to (478, 410)
Screenshot: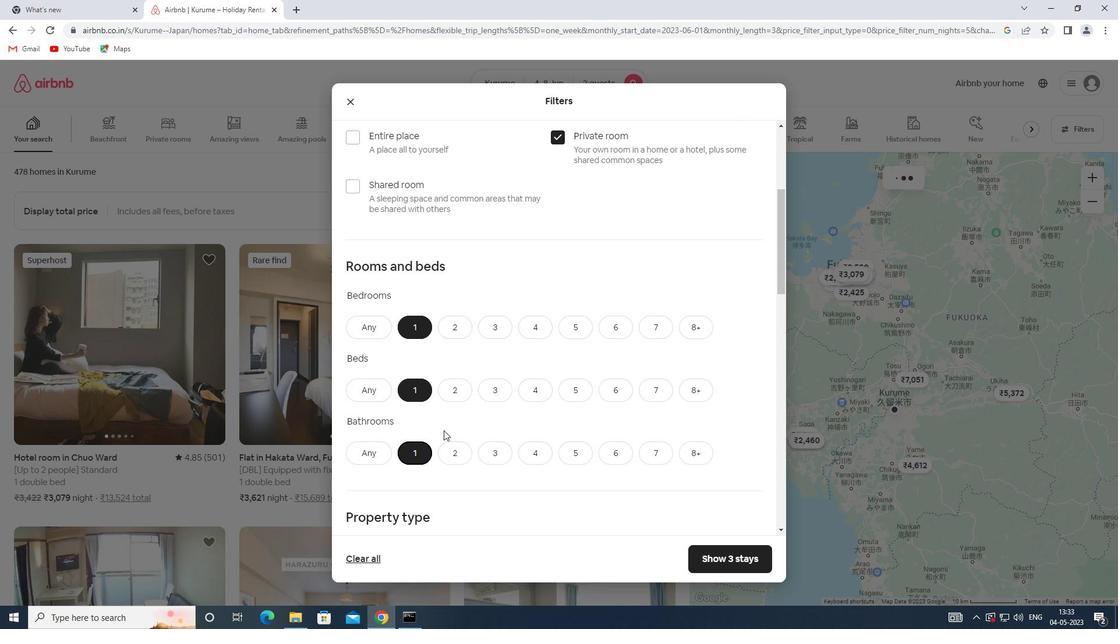 
Action: Mouse scrolled (478, 409) with delta (0, 0)
Screenshot: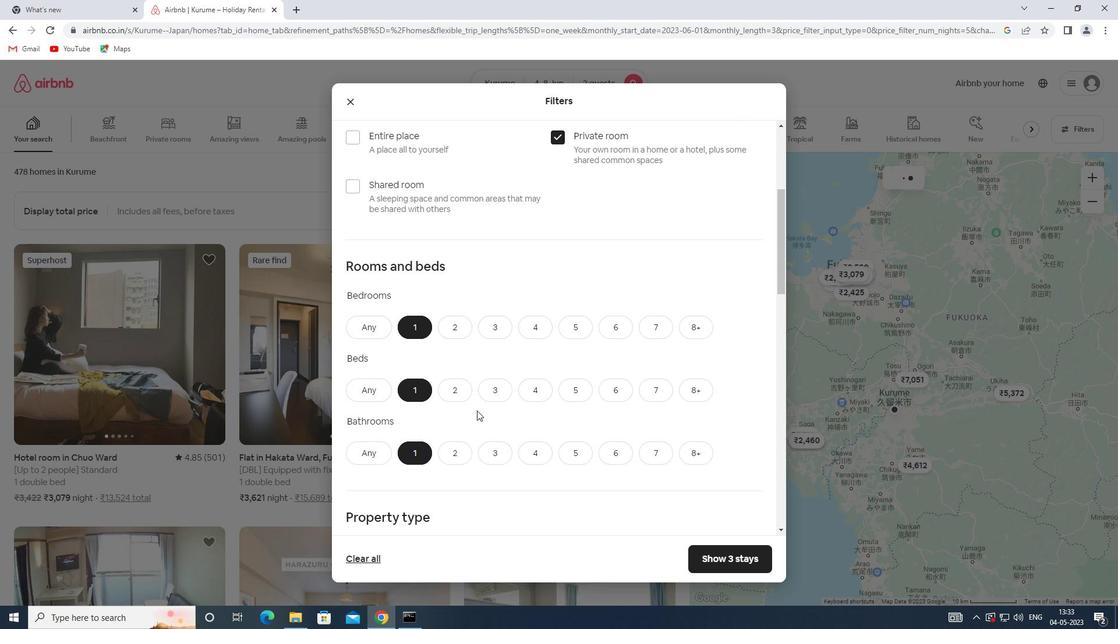
Action: Mouse scrolled (478, 409) with delta (0, 0)
Screenshot: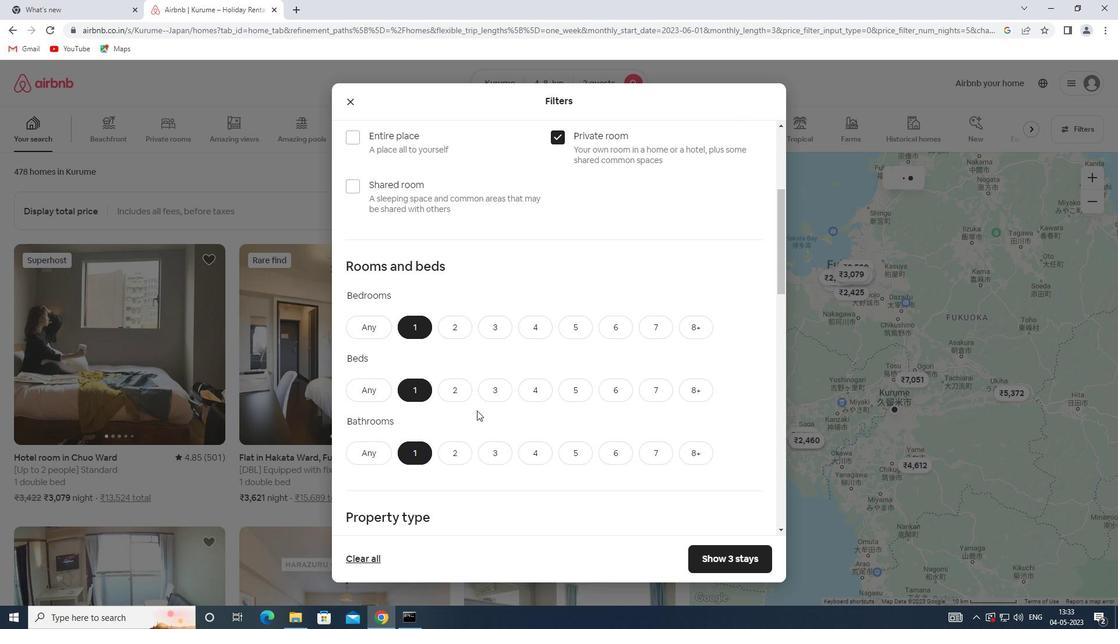 
Action: Mouse scrolled (478, 409) with delta (0, 0)
Screenshot: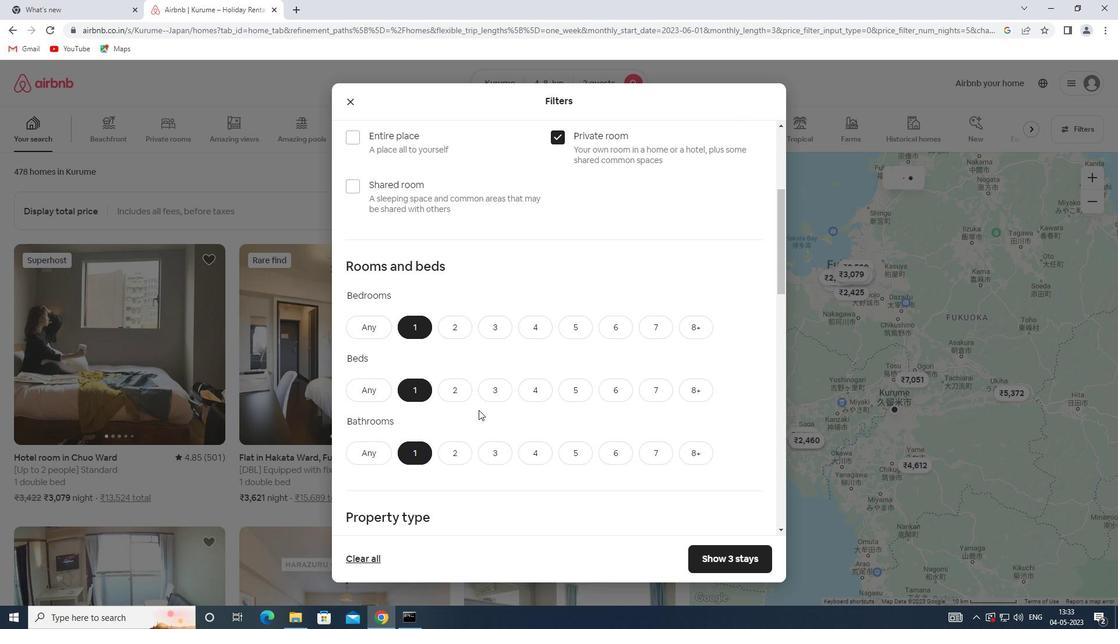 
Action: Mouse moved to (399, 393)
Screenshot: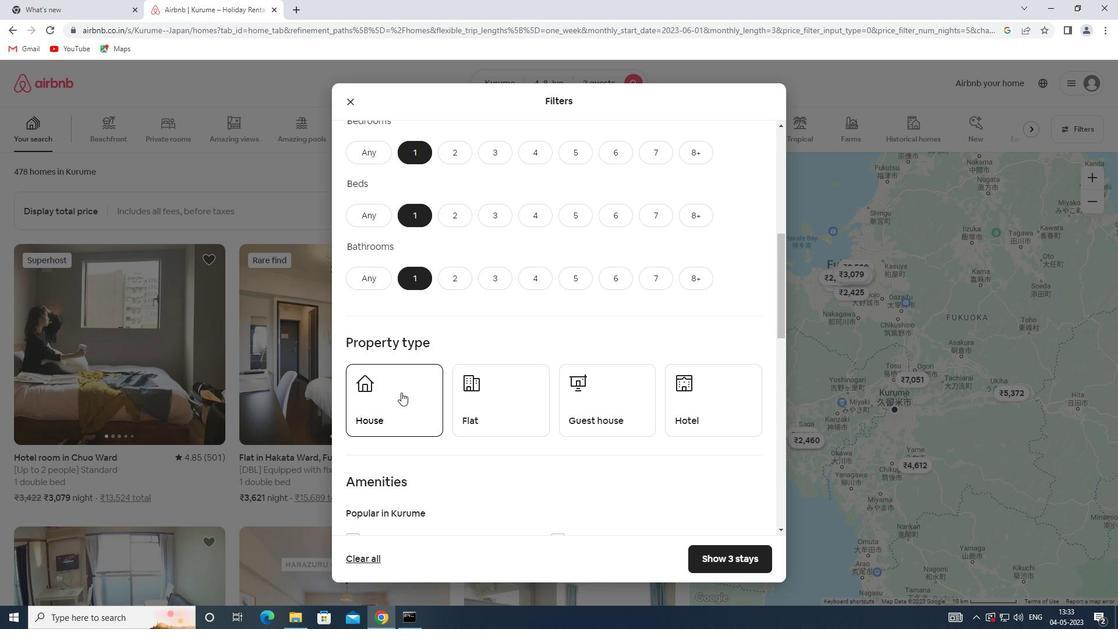 
Action: Mouse pressed left at (399, 393)
Screenshot: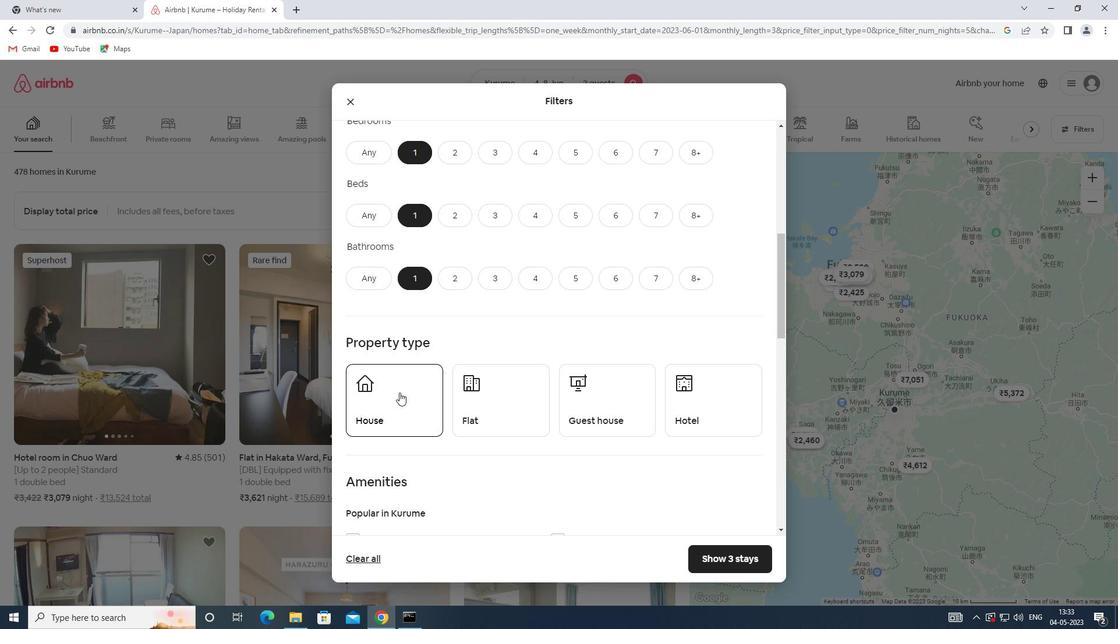
Action: Mouse moved to (479, 393)
Screenshot: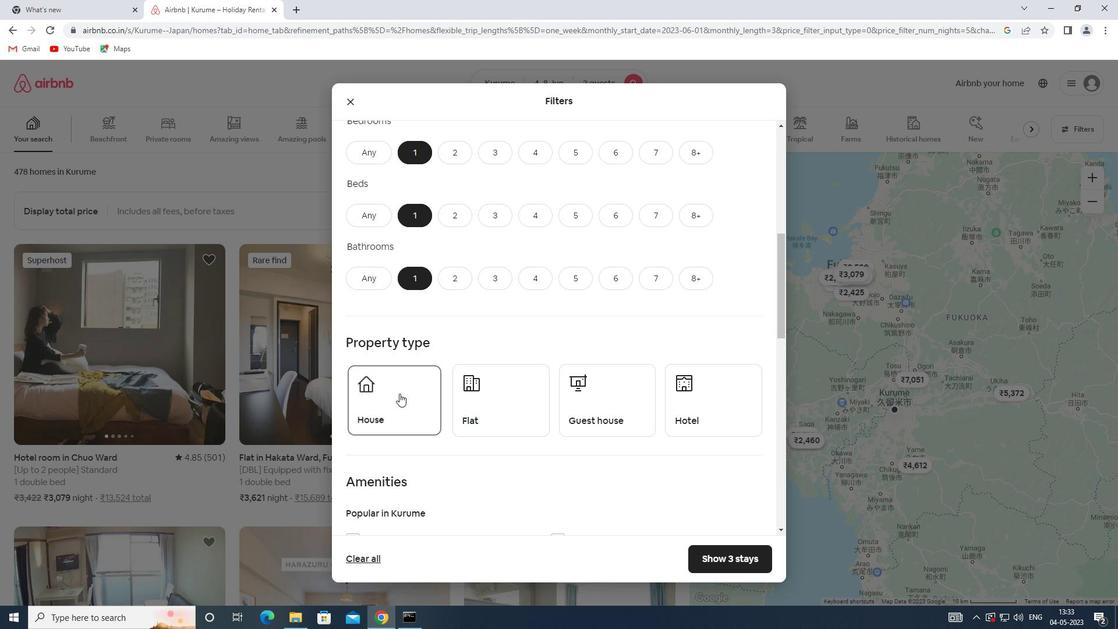 
Action: Mouse pressed left at (479, 393)
Screenshot: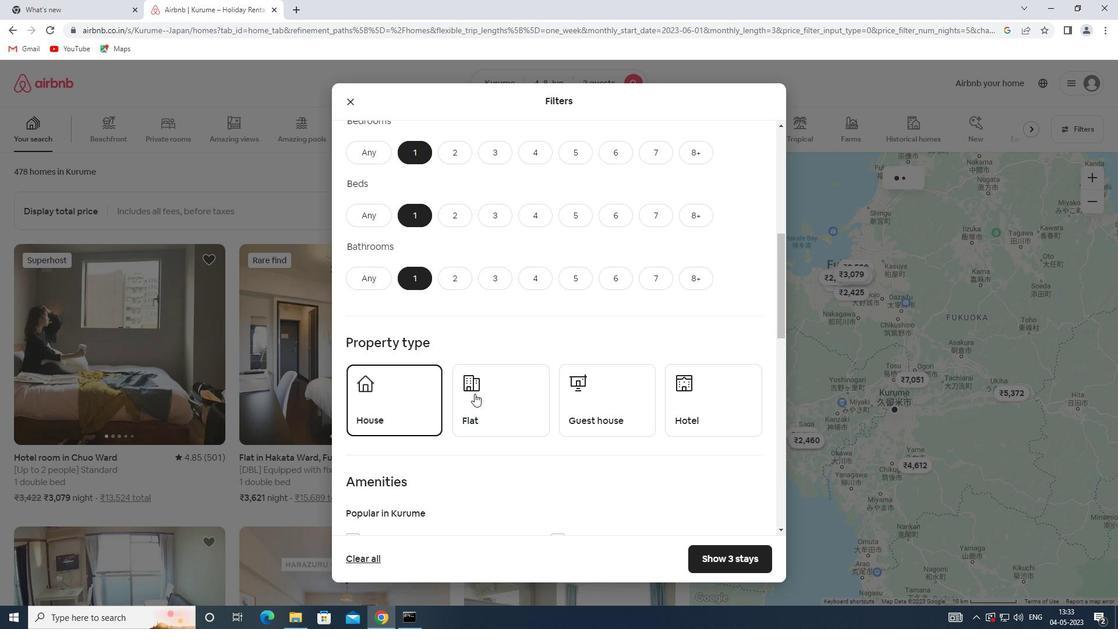 
Action: Mouse moved to (606, 402)
Screenshot: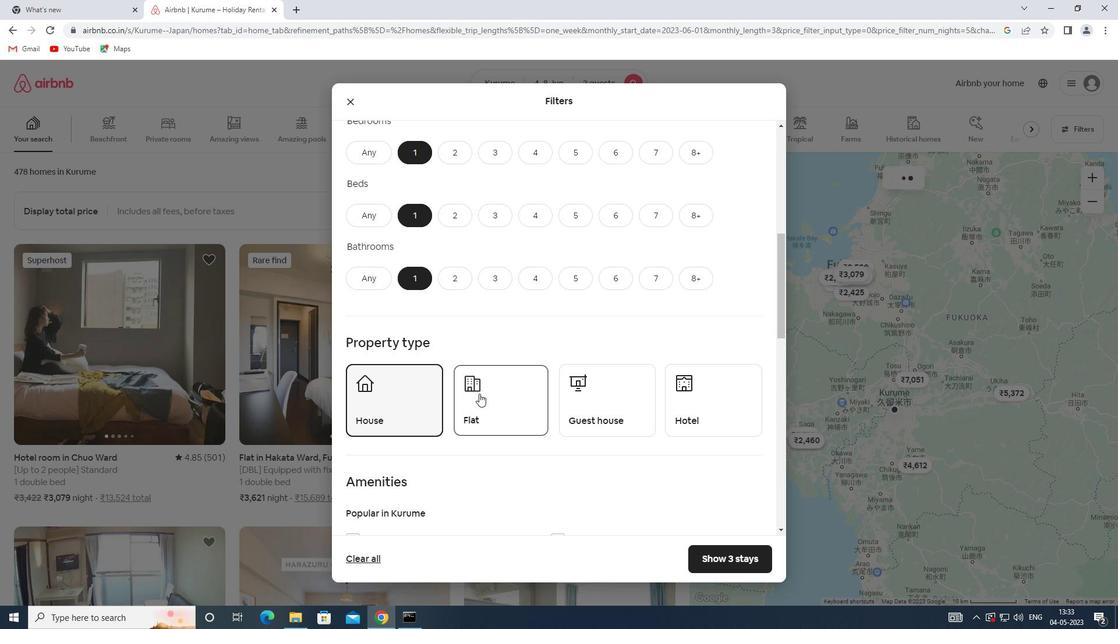 
Action: Mouse pressed left at (606, 402)
Screenshot: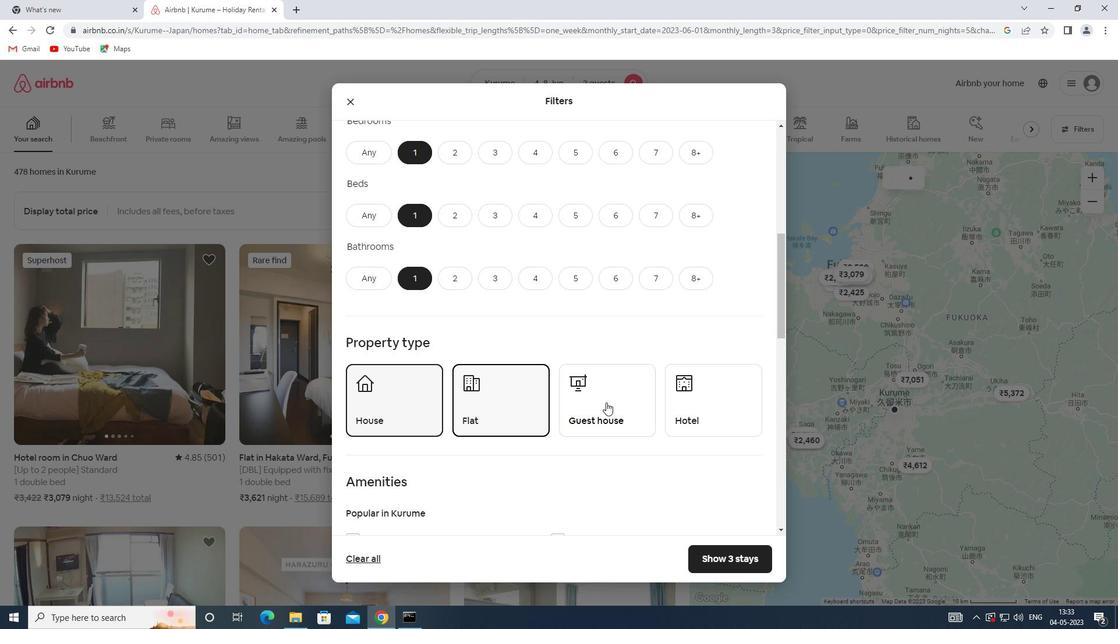 
Action: Mouse moved to (672, 415)
Screenshot: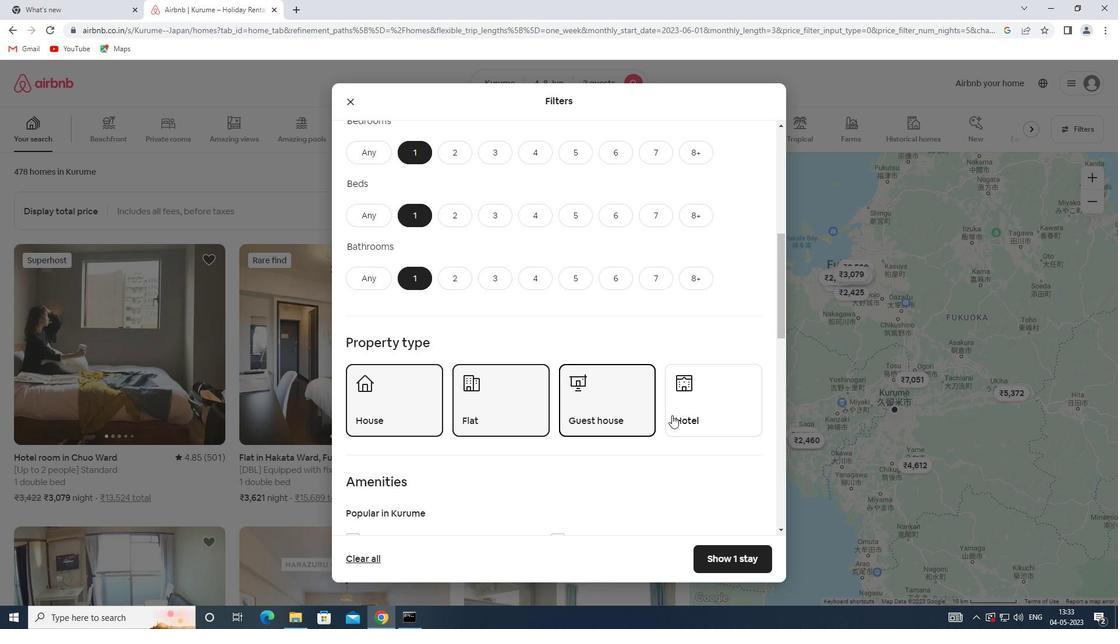 
Action: Mouse pressed left at (672, 415)
Screenshot: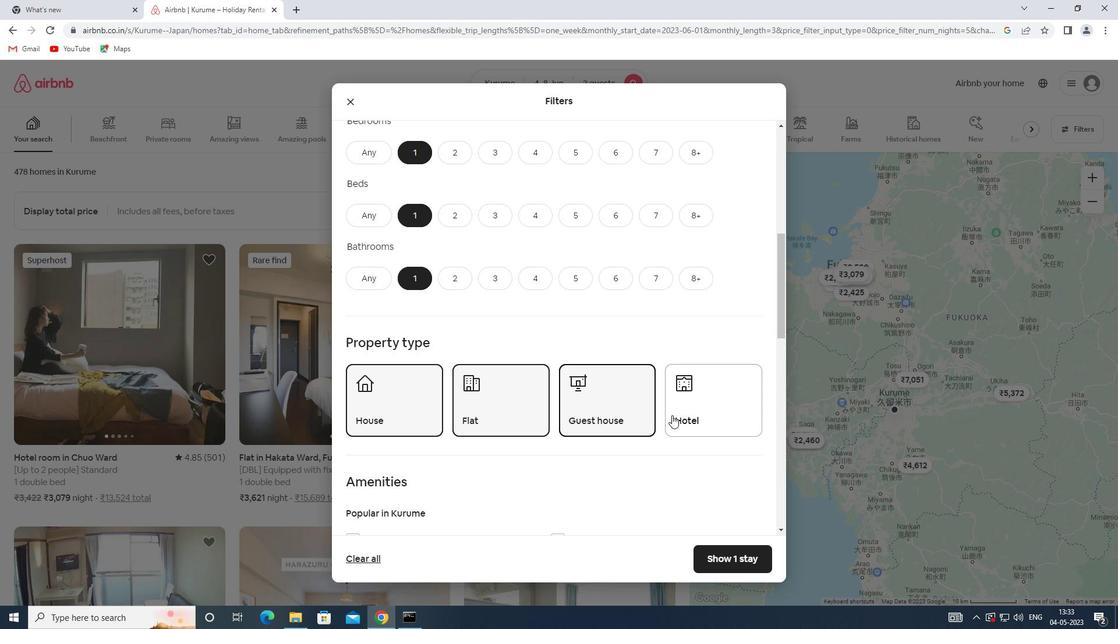 
Action: Mouse moved to (648, 412)
Screenshot: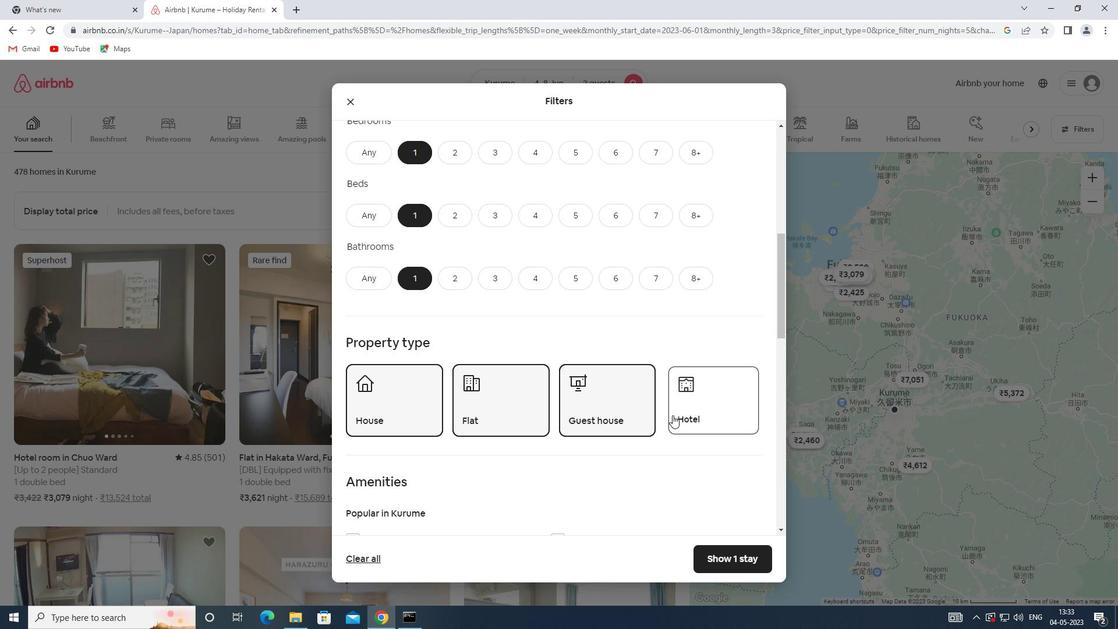 
Action: Mouse scrolled (648, 411) with delta (0, 0)
Screenshot: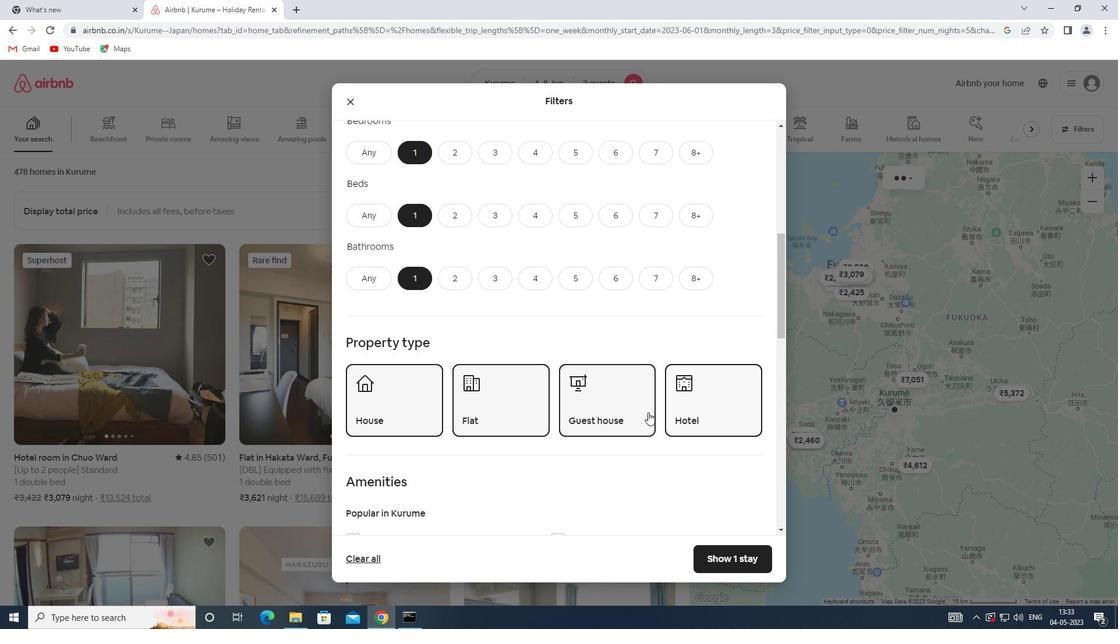 
Action: Mouse scrolled (648, 411) with delta (0, 0)
Screenshot: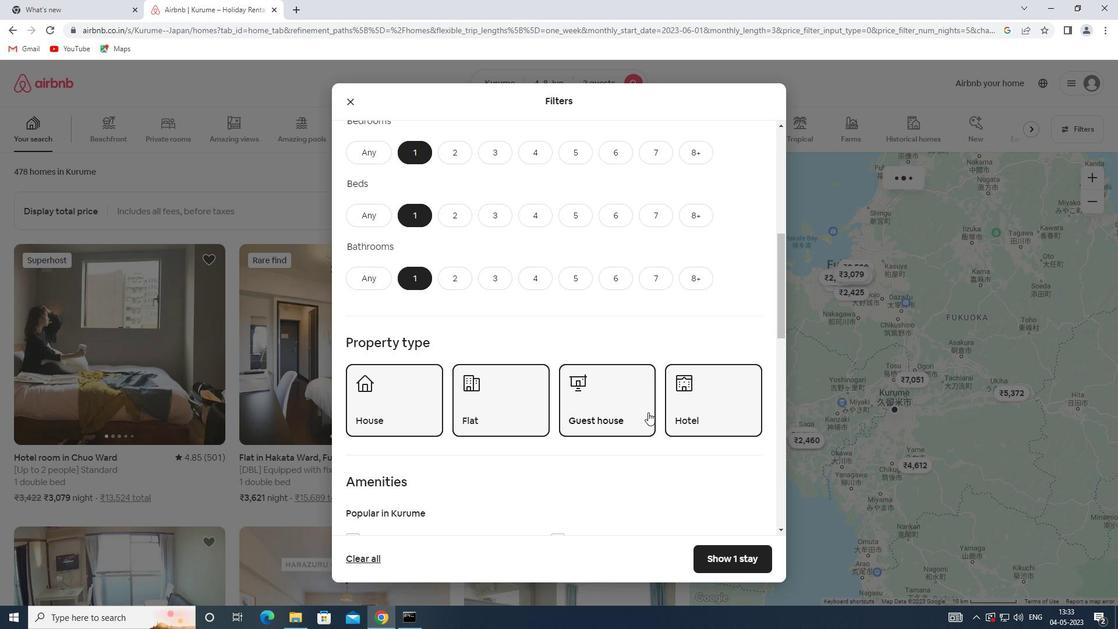 
Action: Mouse scrolled (648, 411) with delta (0, 0)
Screenshot: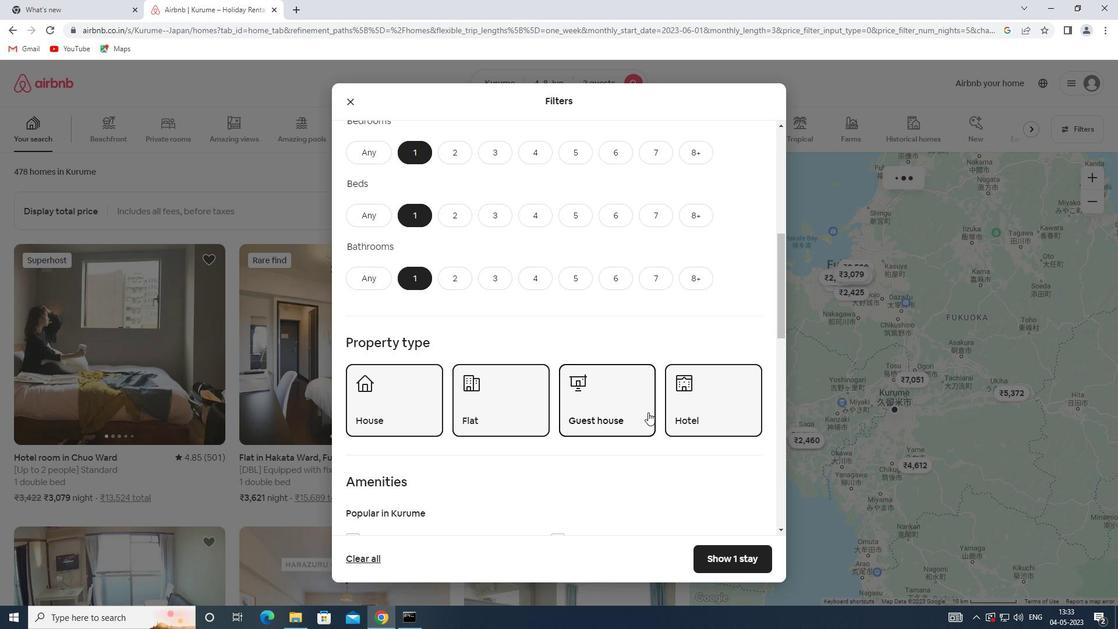 
Action: Mouse scrolled (648, 411) with delta (0, 0)
Screenshot: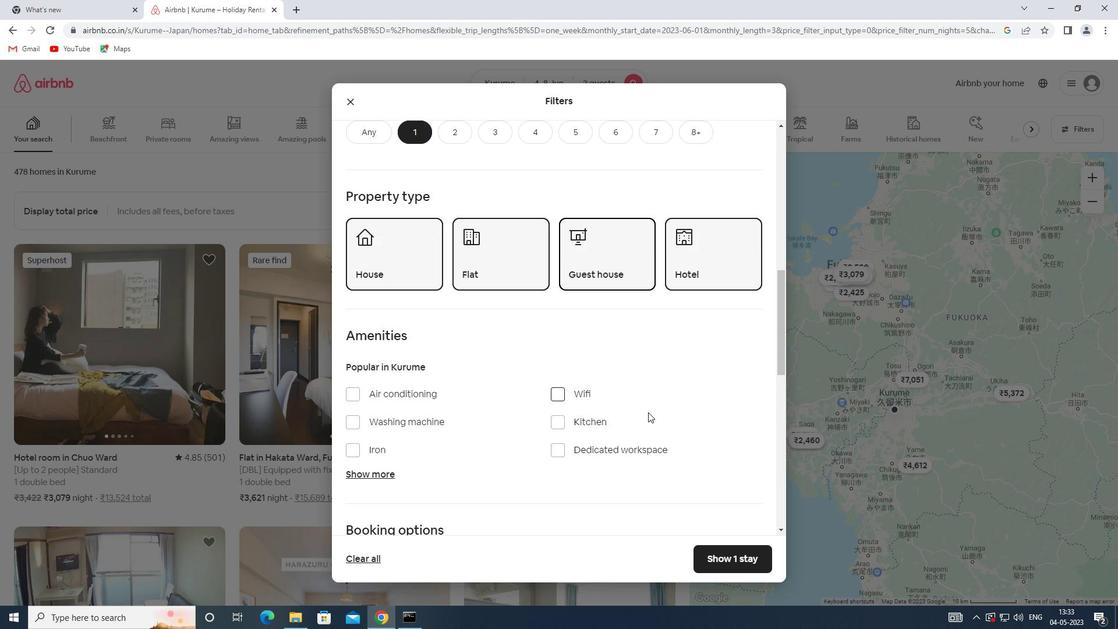 
Action: Mouse scrolled (648, 411) with delta (0, 0)
Screenshot: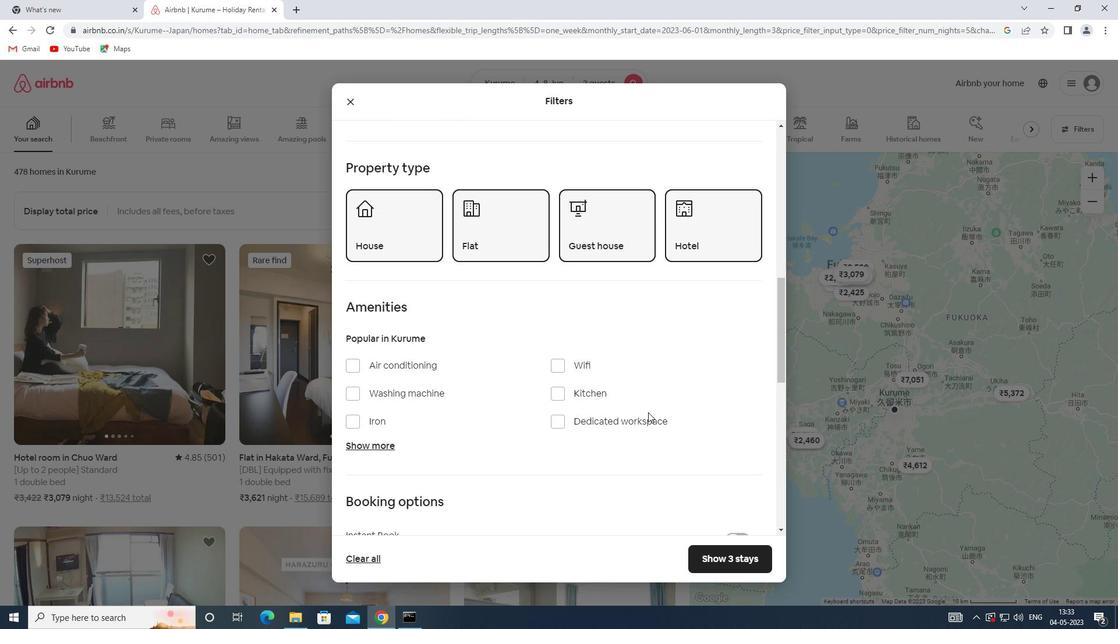 
Action: Mouse moved to (640, 411)
Screenshot: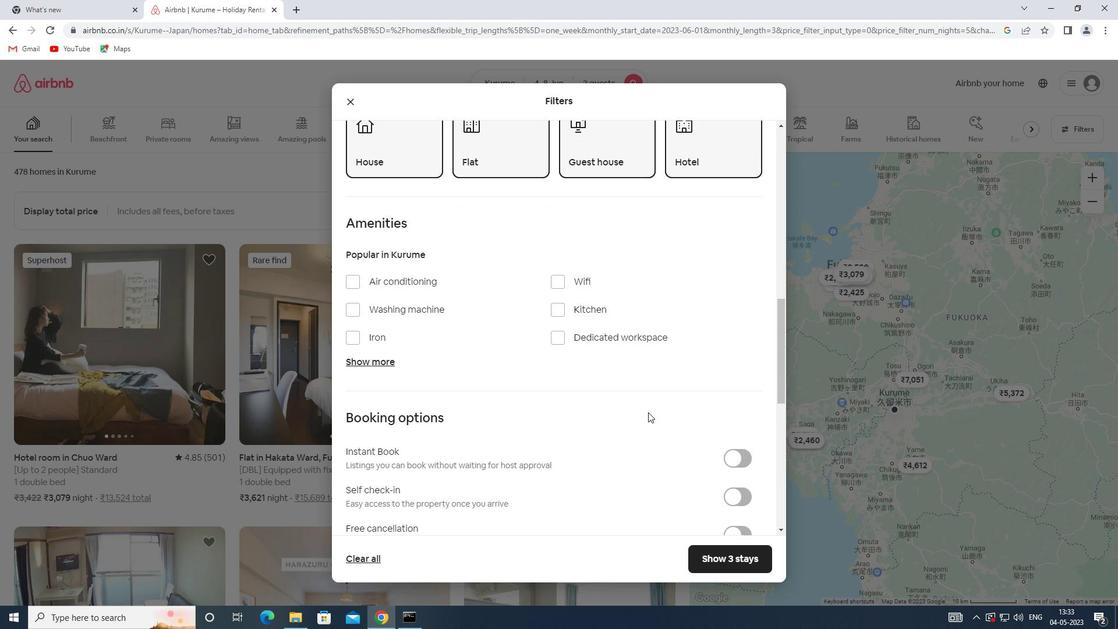 
Action: Mouse scrolled (640, 410) with delta (0, 0)
Screenshot: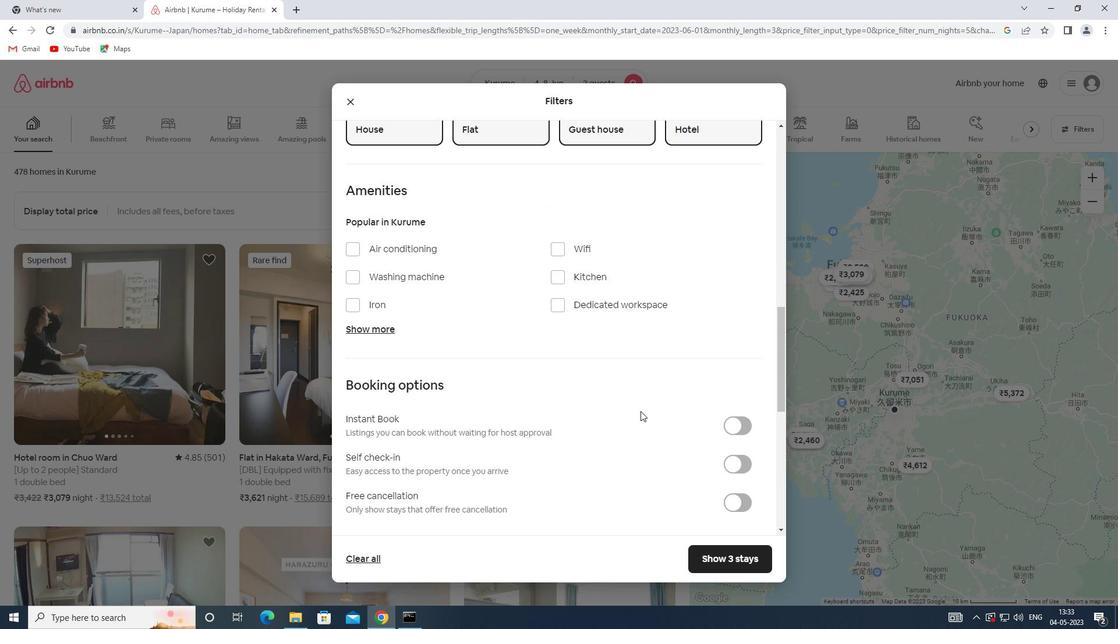 
Action: Mouse scrolled (640, 410) with delta (0, 0)
Screenshot: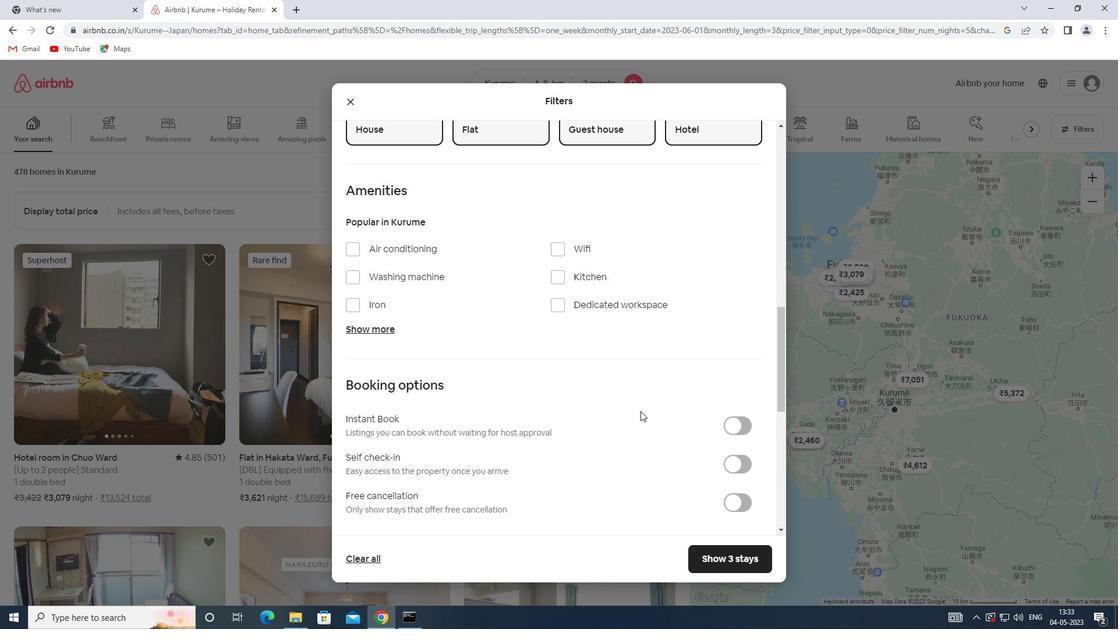 
Action: Mouse moved to (743, 345)
Screenshot: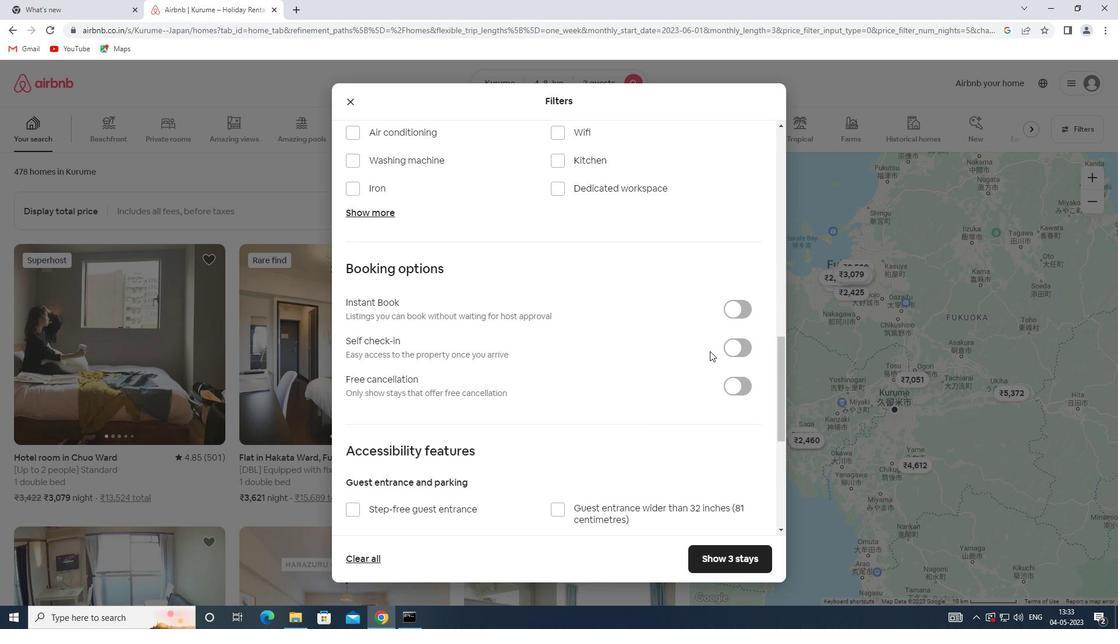 
Action: Mouse pressed left at (743, 345)
Screenshot: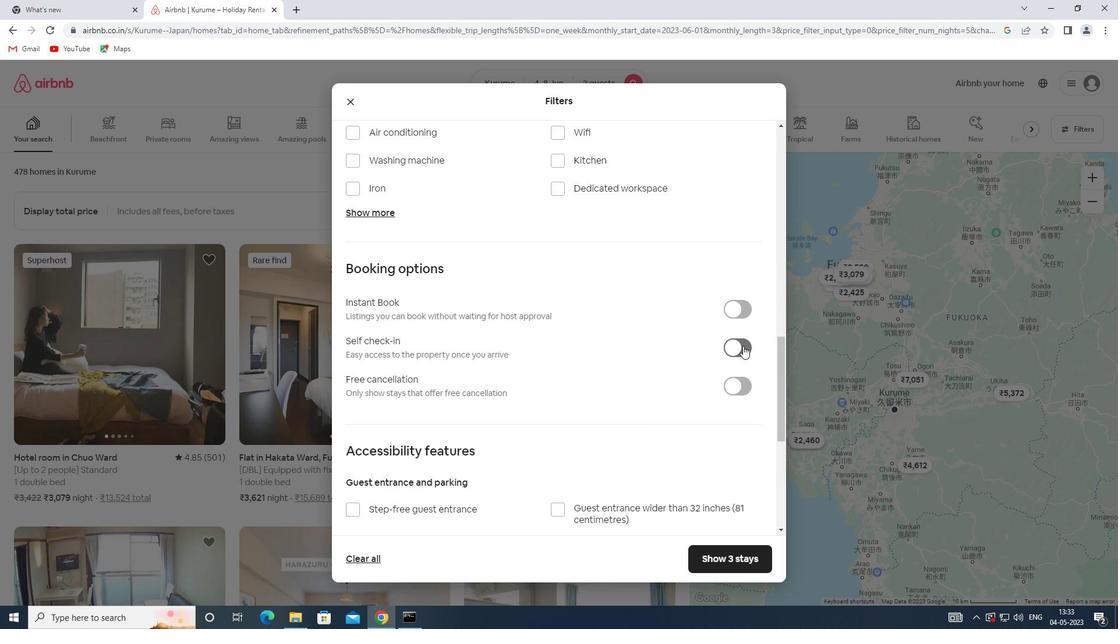 
Action: Mouse moved to (517, 394)
Screenshot: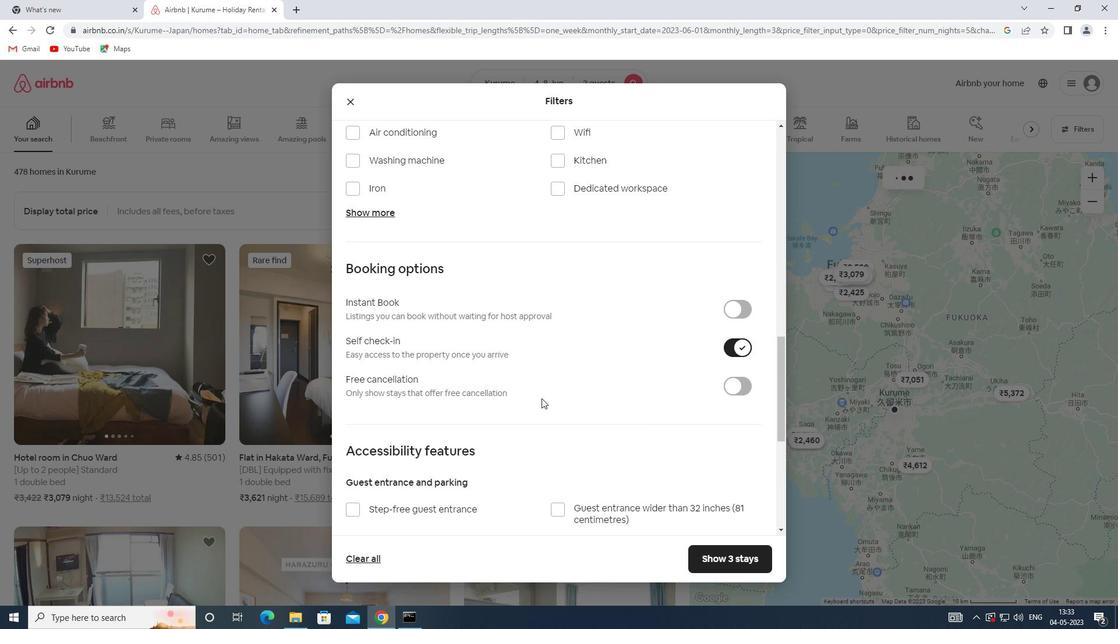
Action: Mouse scrolled (517, 394) with delta (0, 0)
Screenshot: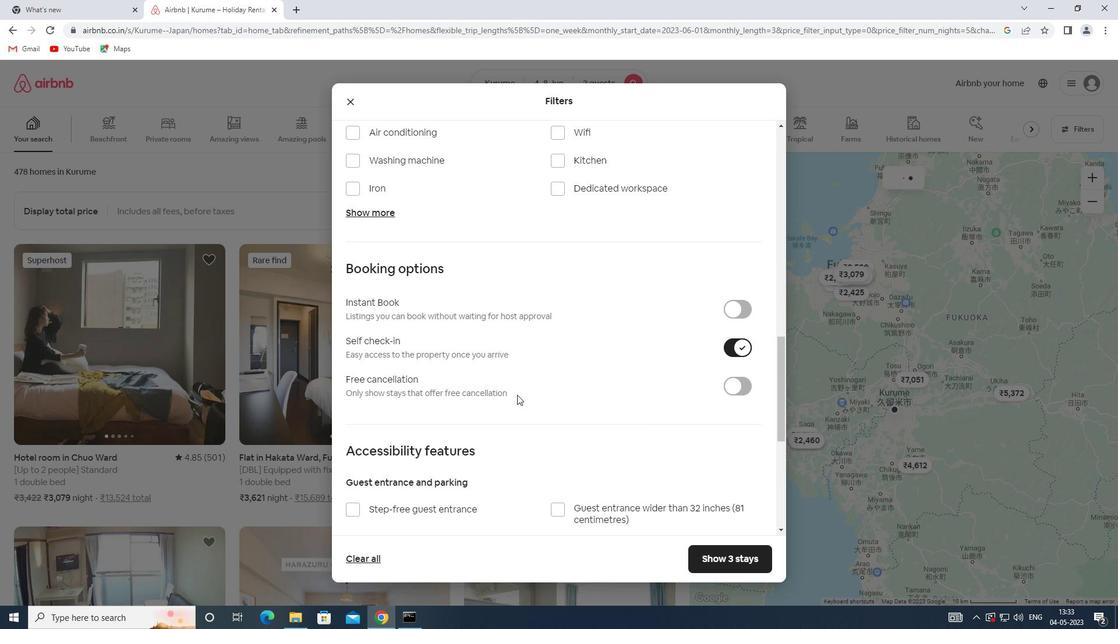 
Action: Mouse scrolled (517, 394) with delta (0, 0)
Screenshot: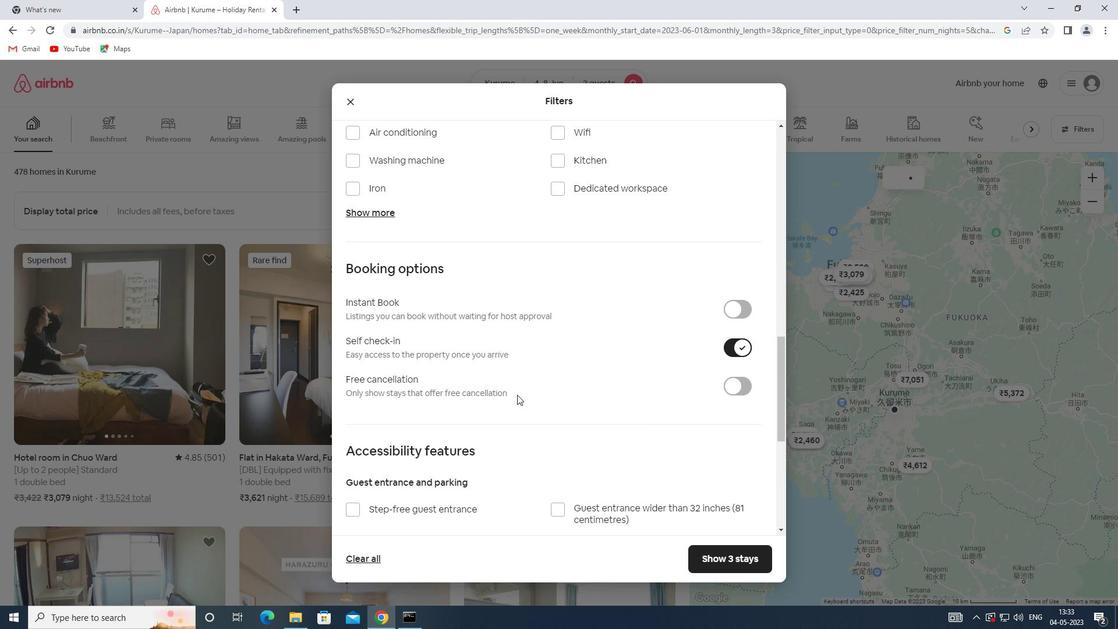 
Action: Mouse scrolled (517, 394) with delta (0, 0)
Screenshot: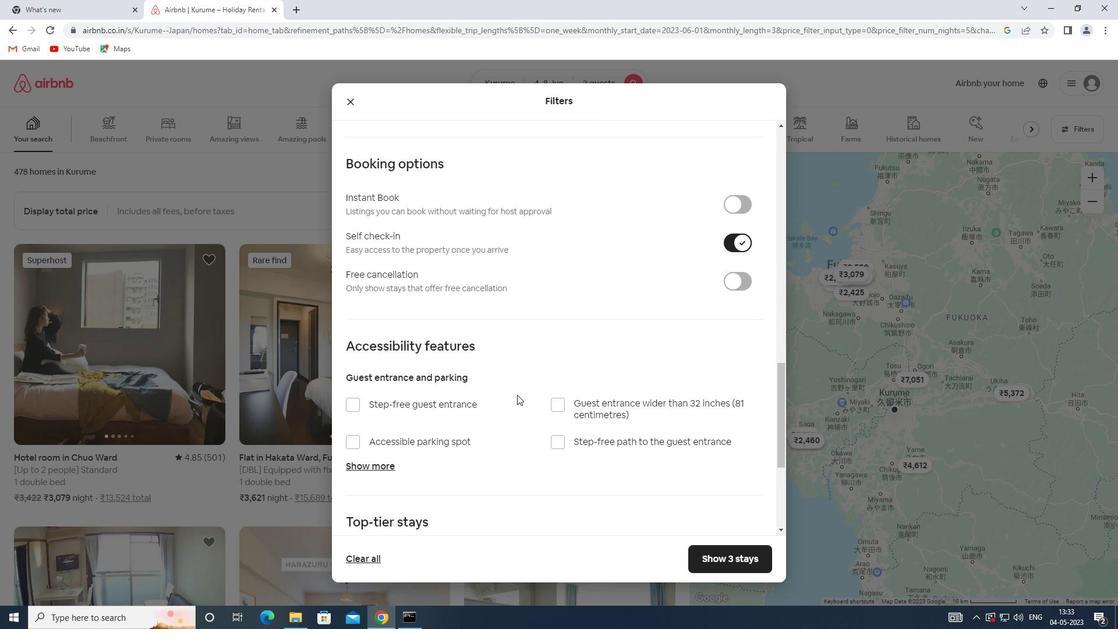 
Action: Mouse scrolled (517, 394) with delta (0, 0)
Screenshot: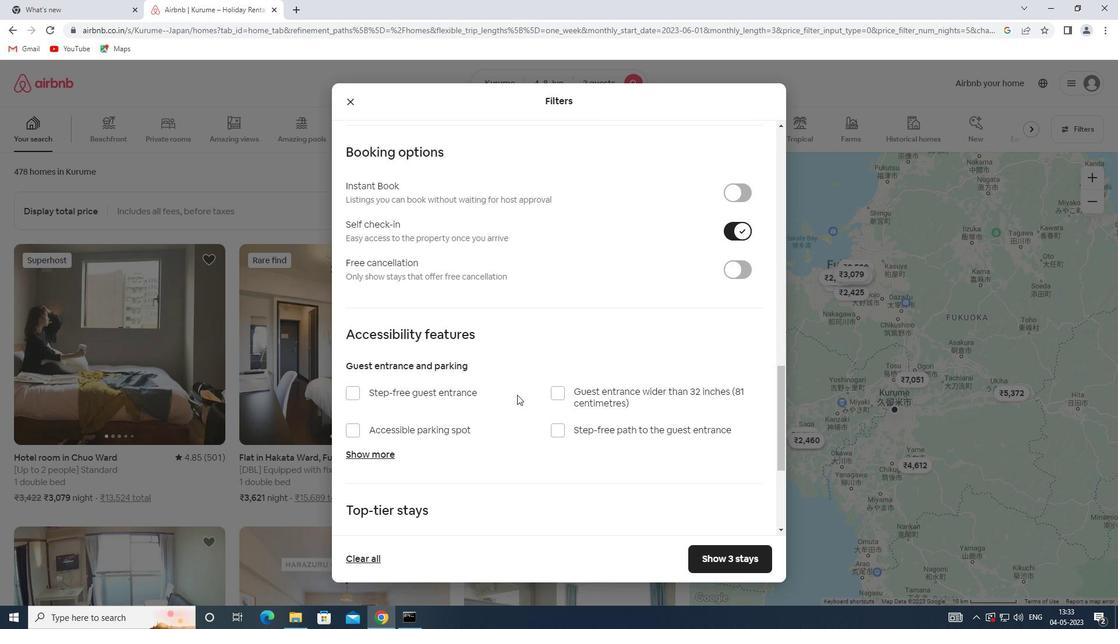 
Action: Mouse scrolled (517, 394) with delta (0, 0)
Screenshot: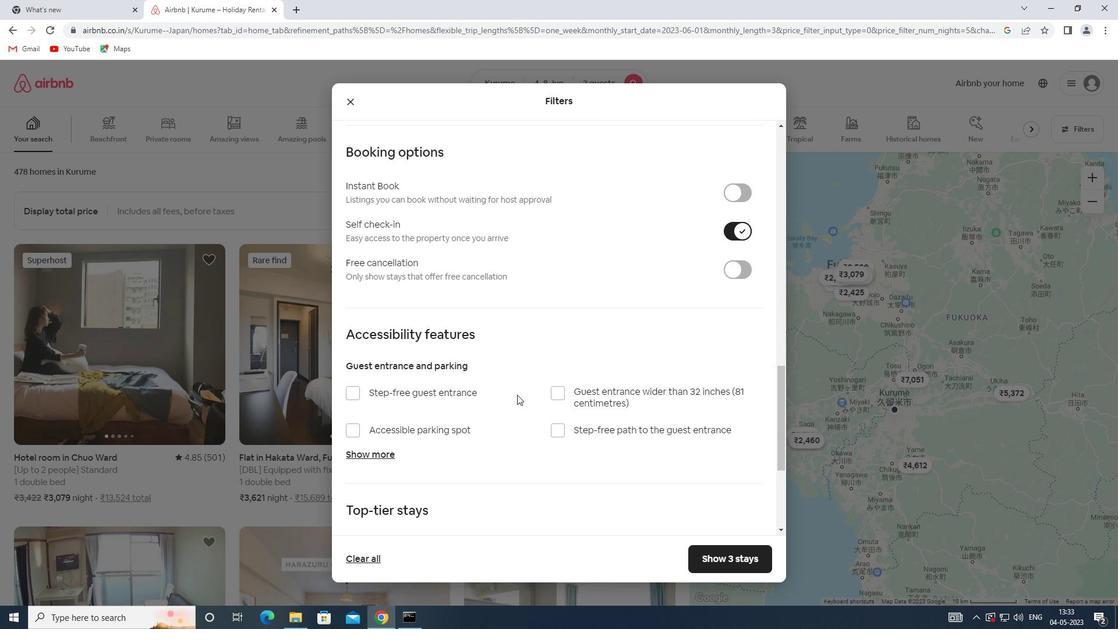 
Action: Mouse scrolled (517, 394) with delta (0, 0)
Screenshot: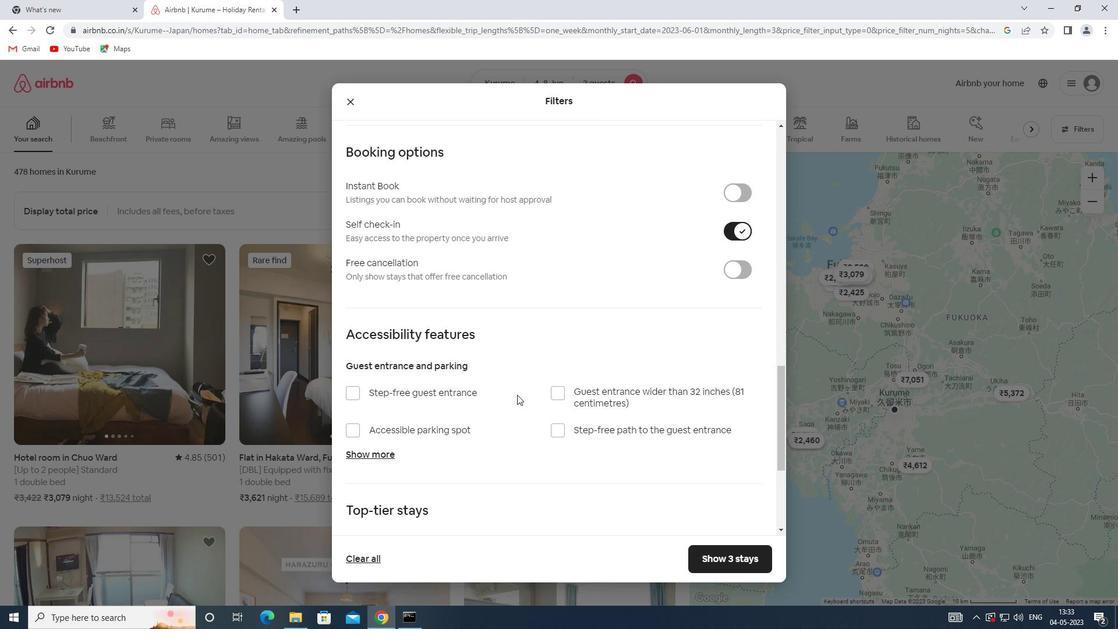 
Action: Mouse moved to (381, 454)
Screenshot: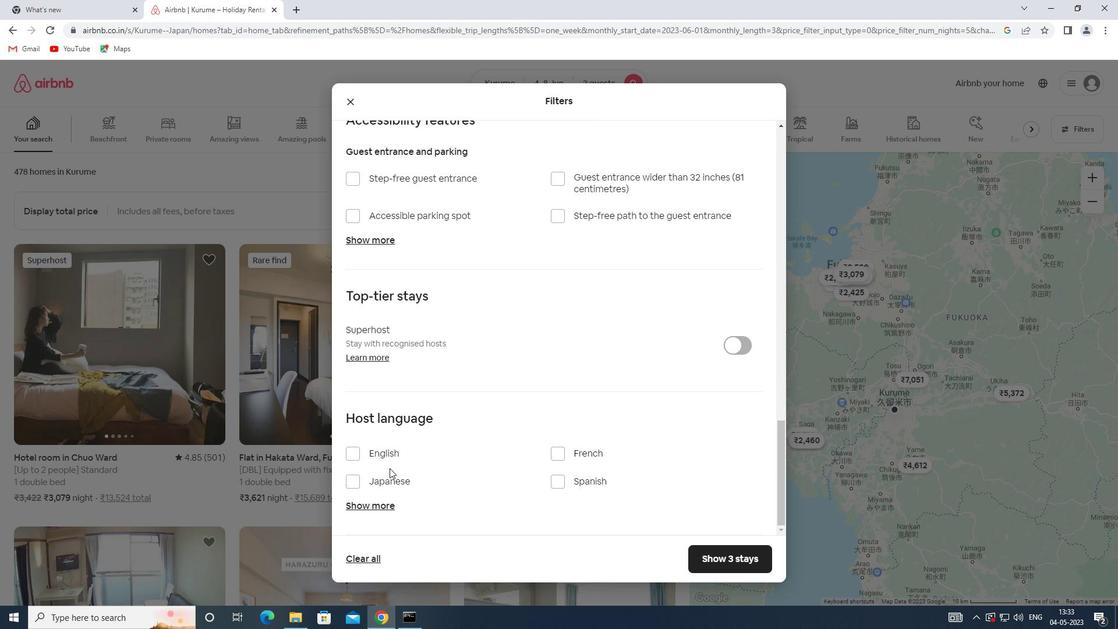 
Action: Mouse pressed left at (381, 454)
Screenshot: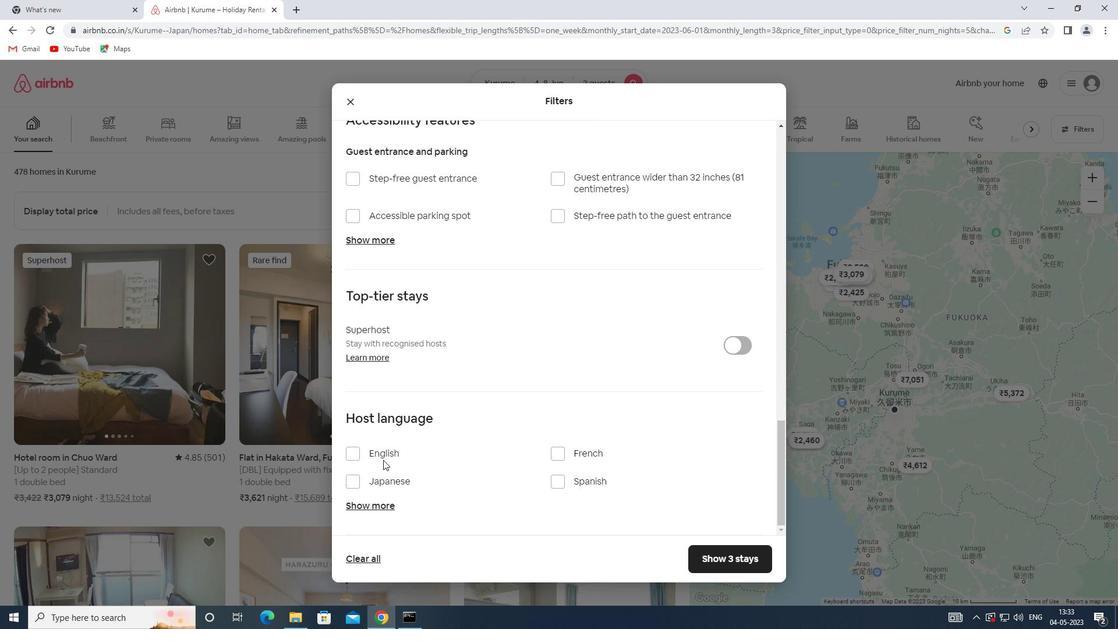 
Action: Mouse moved to (731, 555)
Screenshot: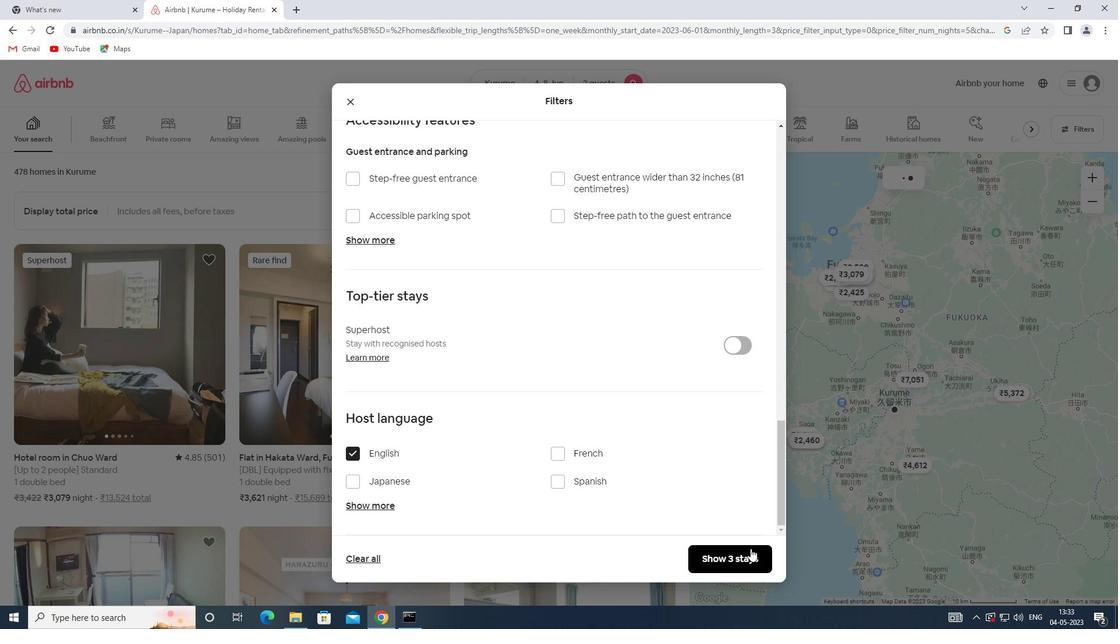 
Action: Mouse pressed left at (731, 555)
Screenshot: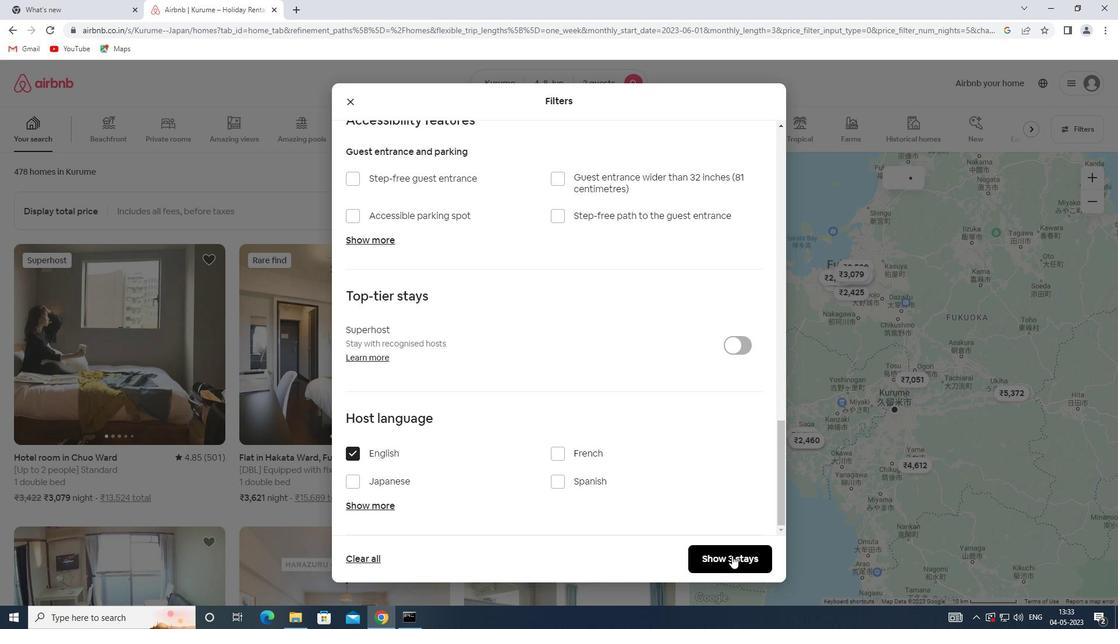 
